 Task: Open Card Elderly Care Review in Board Brand Guidelines Review and Optimization to Workspace Business Valuation Services and add a team member Softage.2@softage.net, a label Green, a checklist Keynote Speaking, an attachment from your onedrive, a color Green and finally, add a card description 'Research and develop new service quality assurance process' and a comment 'Let us approach this task with a sense of ownership and responsibility, recognizing that its success is our responsibility.'. Add a start date 'Jan 02, 1900' with a due date 'Jan 09, 1900'
Action: Mouse moved to (207, 157)
Screenshot: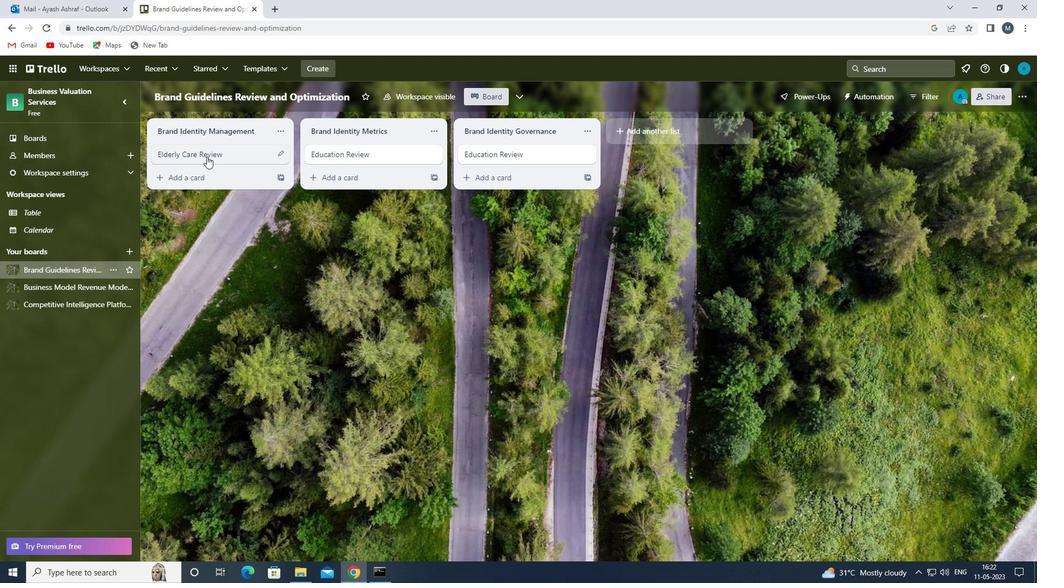 
Action: Mouse pressed left at (207, 157)
Screenshot: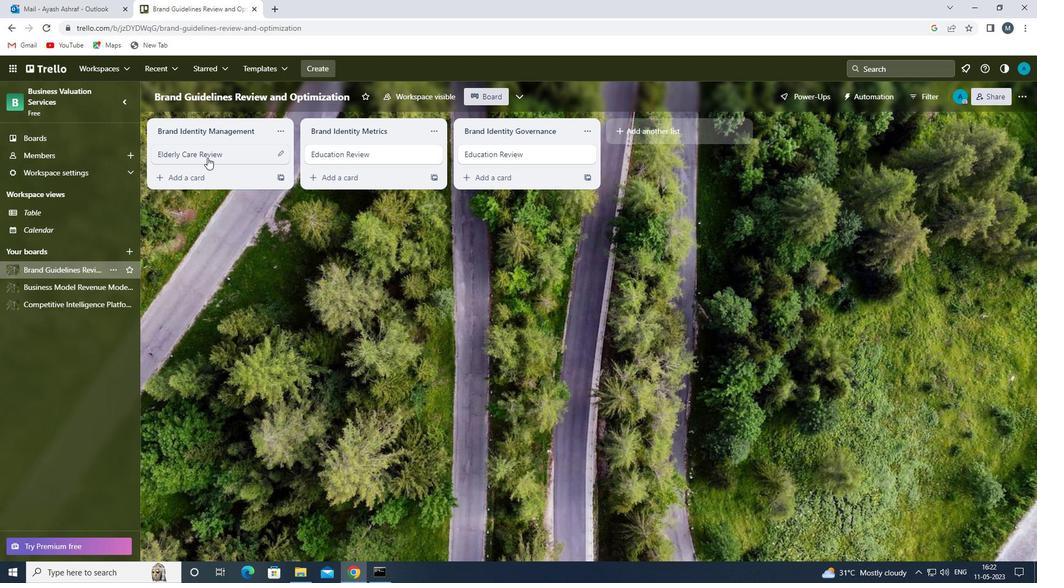 
Action: Mouse moved to (662, 154)
Screenshot: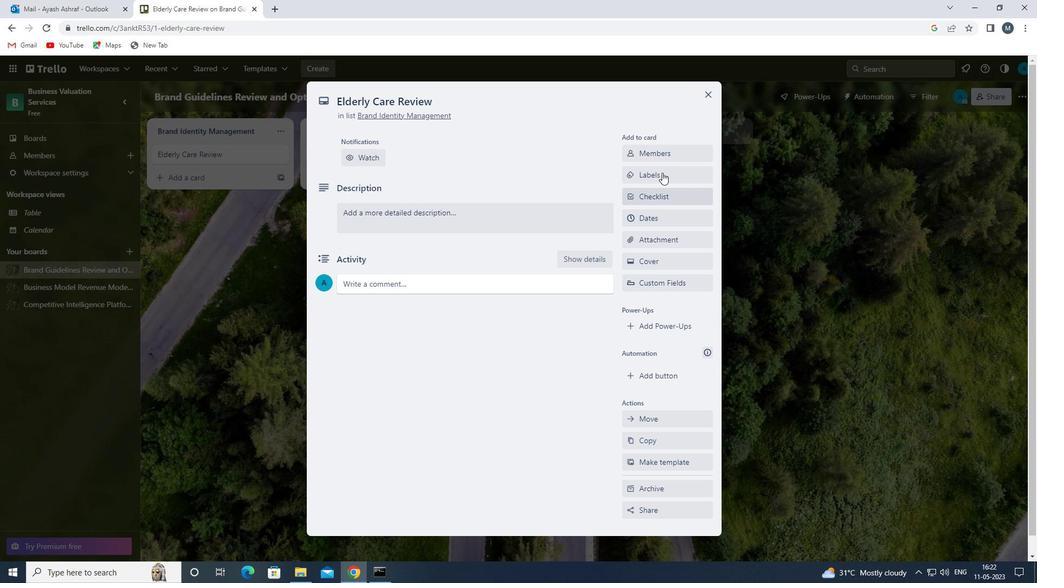 
Action: Mouse pressed left at (662, 154)
Screenshot: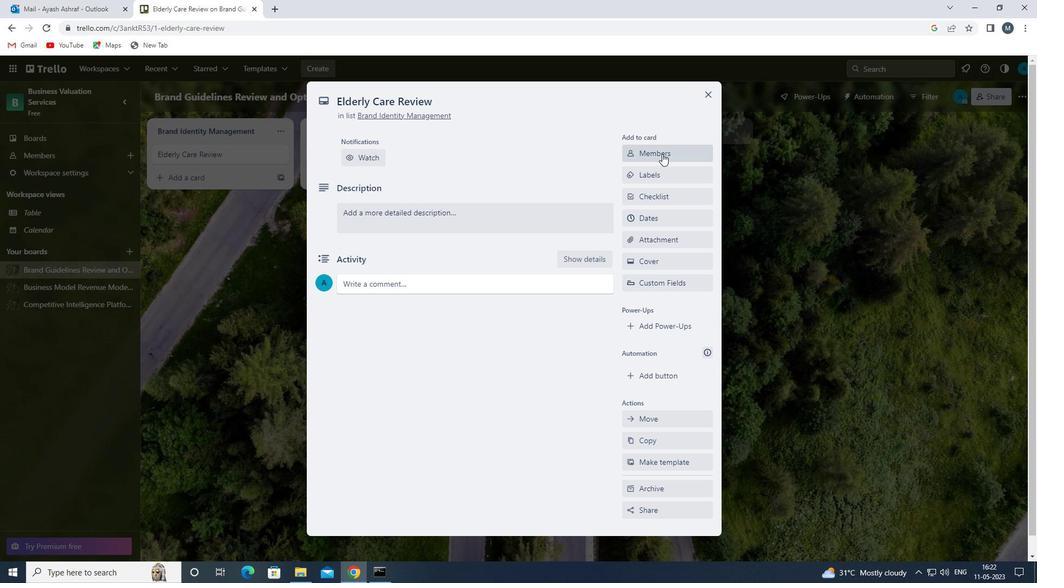 
Action: Mouse moved to (663, 202)
Screenshot: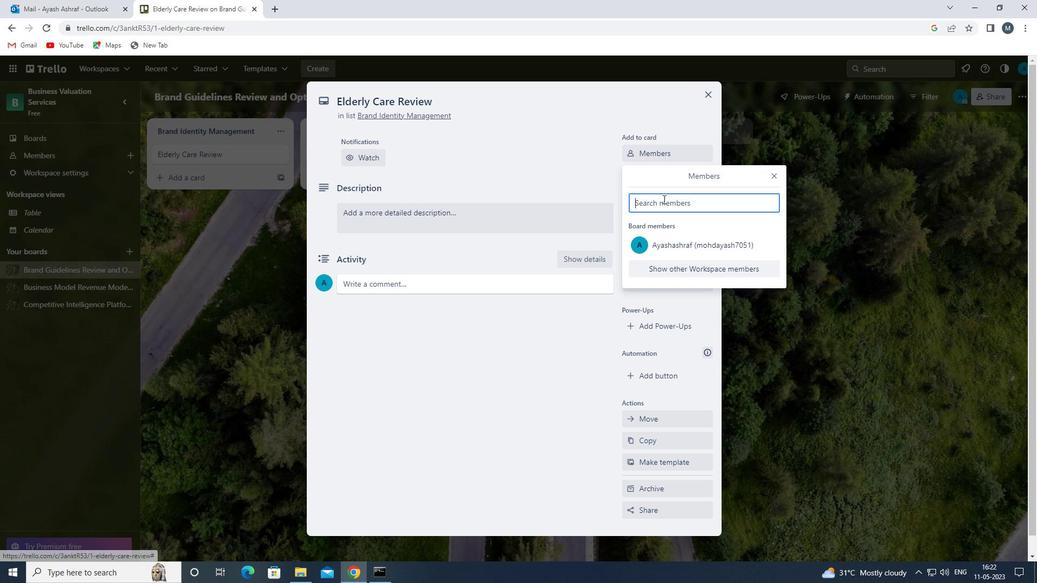 
Action: Mouse pressed left at (663, 202)
Screenshot: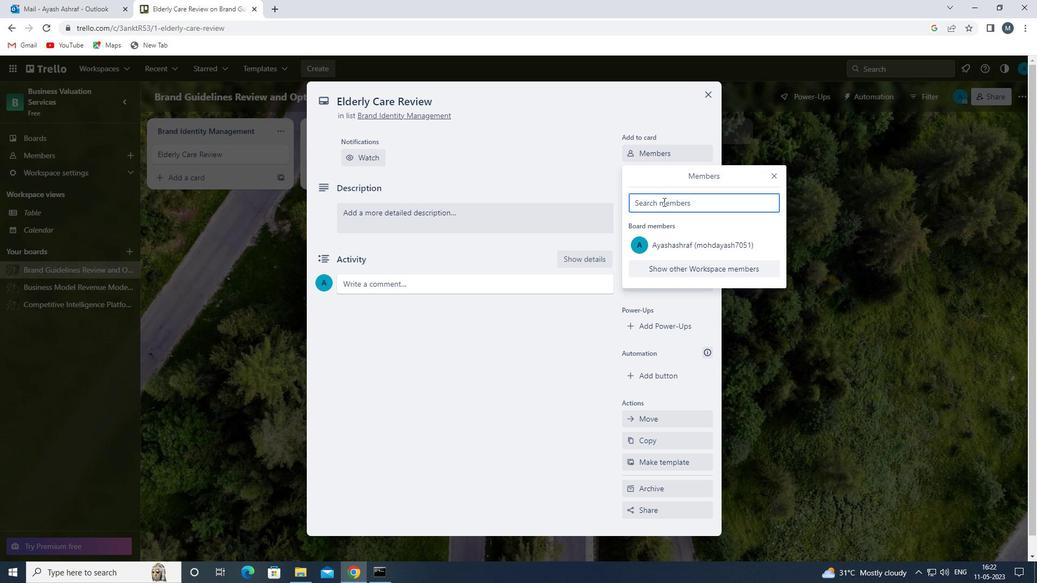 
Action: Mouse moved to (663, 202)
Screenshot: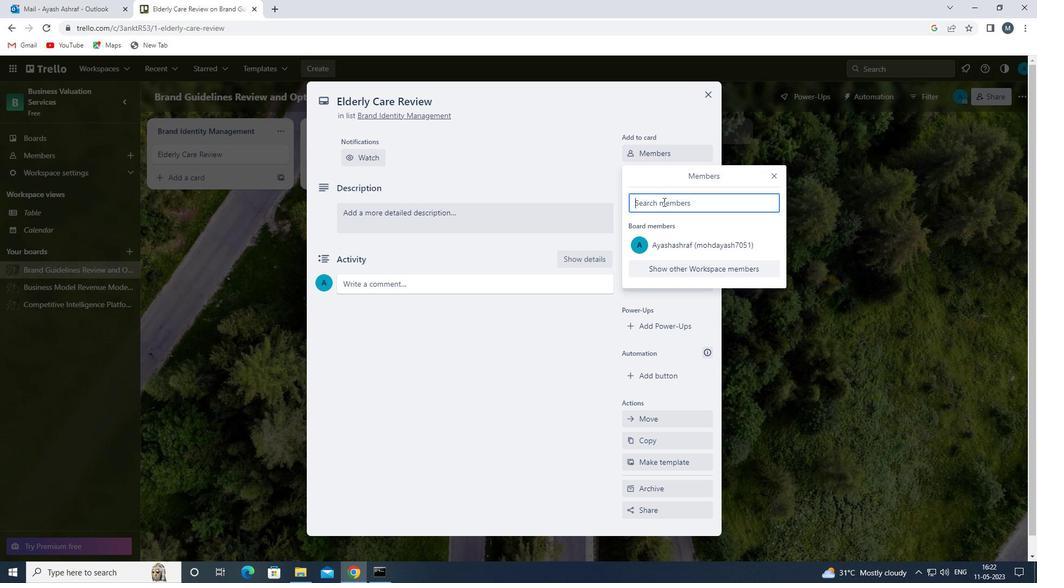
Action: Key pressed s
Screenshot: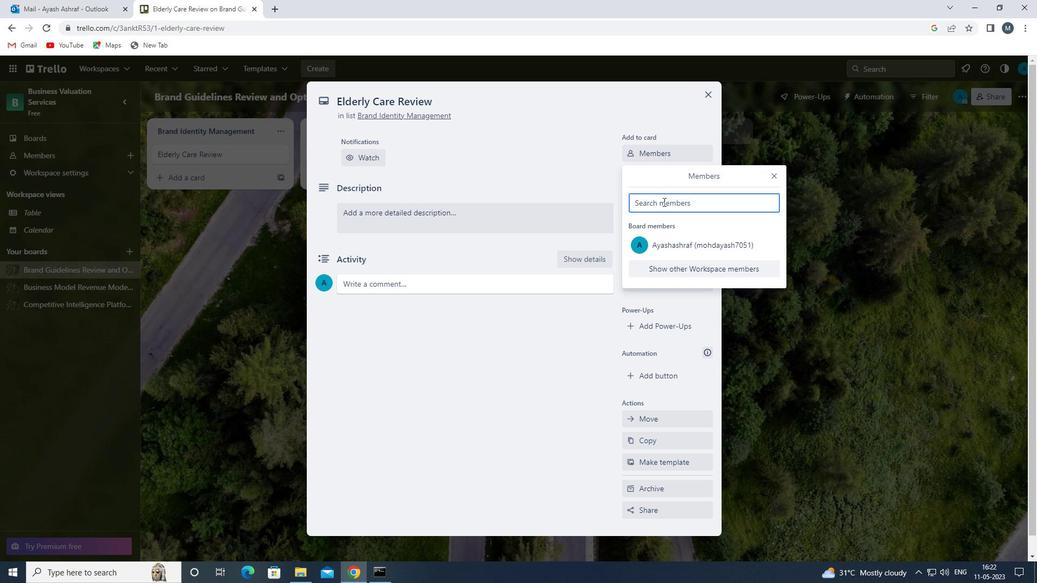 
Action: Mouse moved to (685, 325)
Screenshot: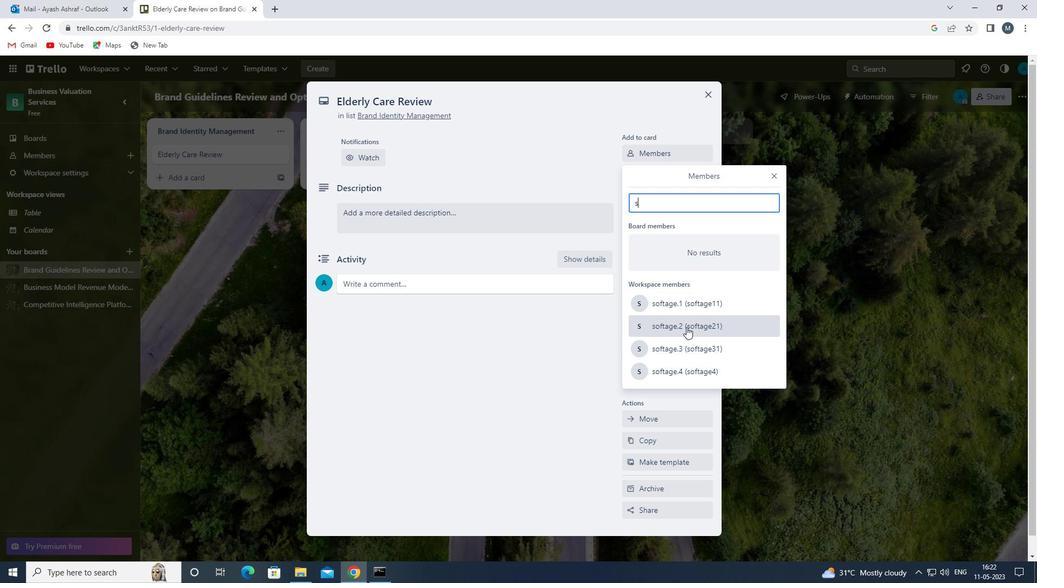 
Action: Mouse pressed left at (685, 325)
Screenshot: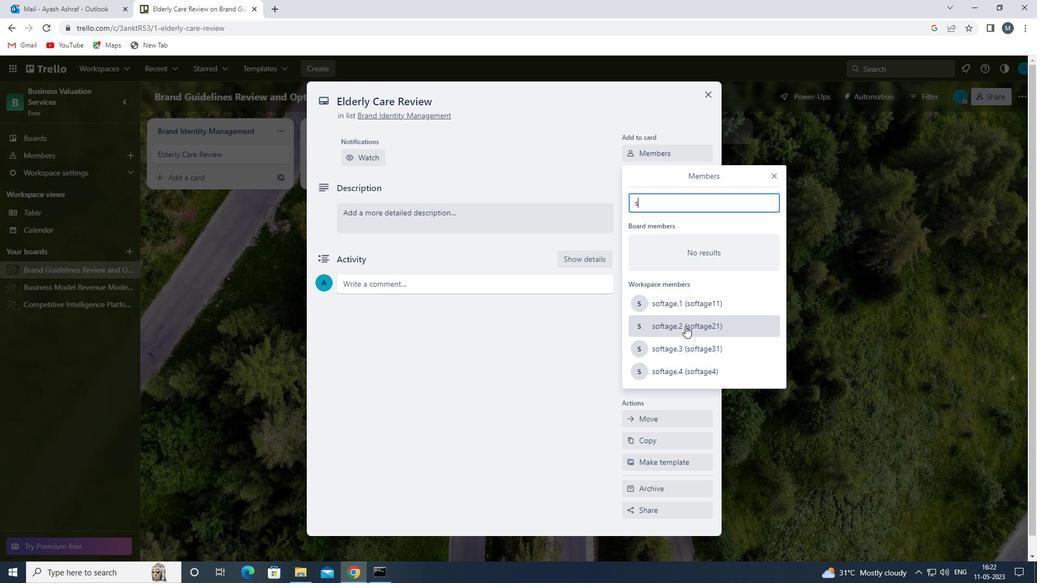 
Action: Mouse moved to (776, 176)
Screenshot: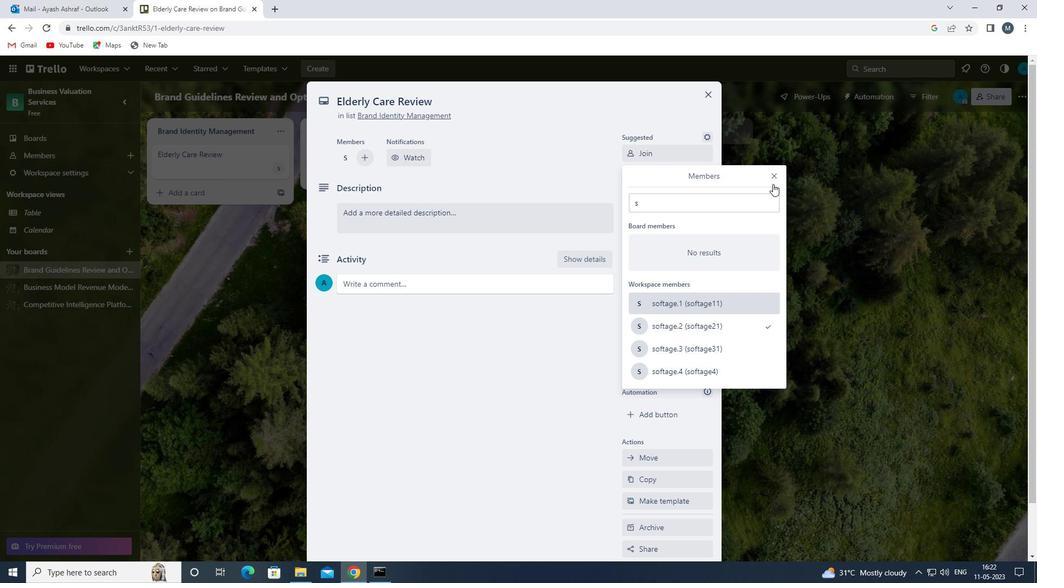 
Action: Mouse pressed left at (776, 176)
Screenshot: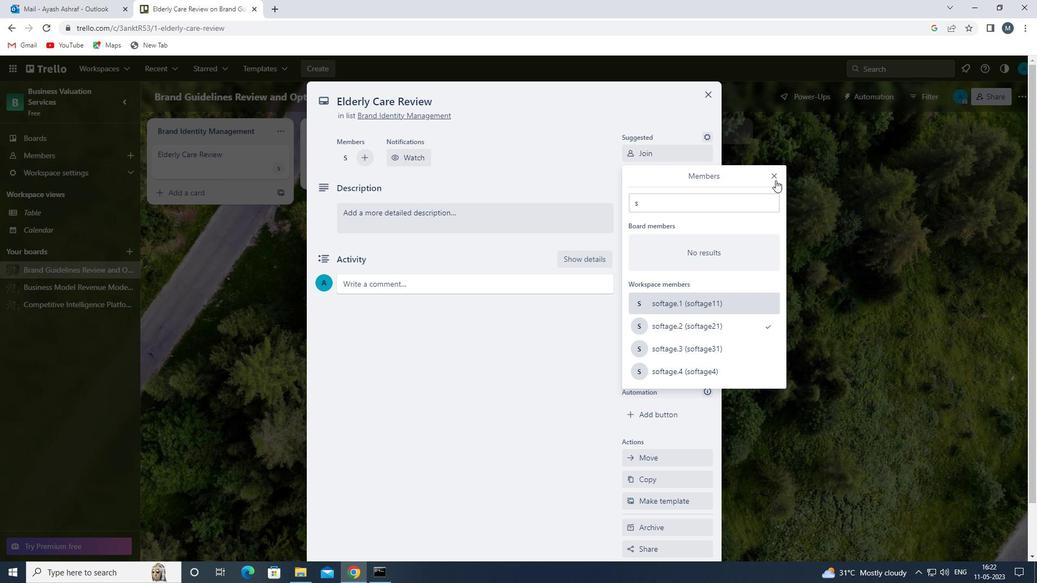 
Action: Mouse moved to (663, 215)
Screenshot: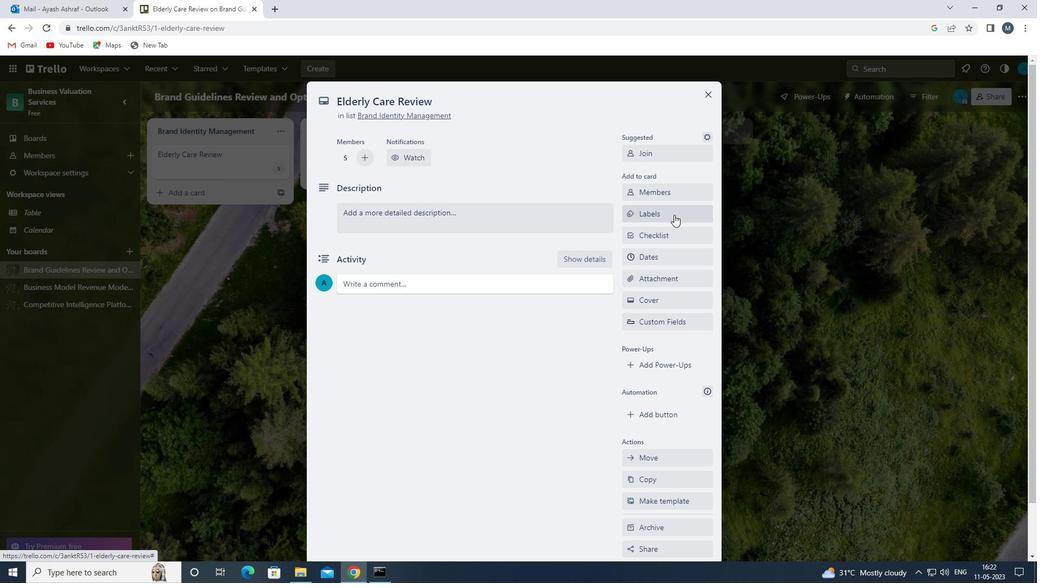 
Action: Mouse pressed left at (663, 215)
Screenshot: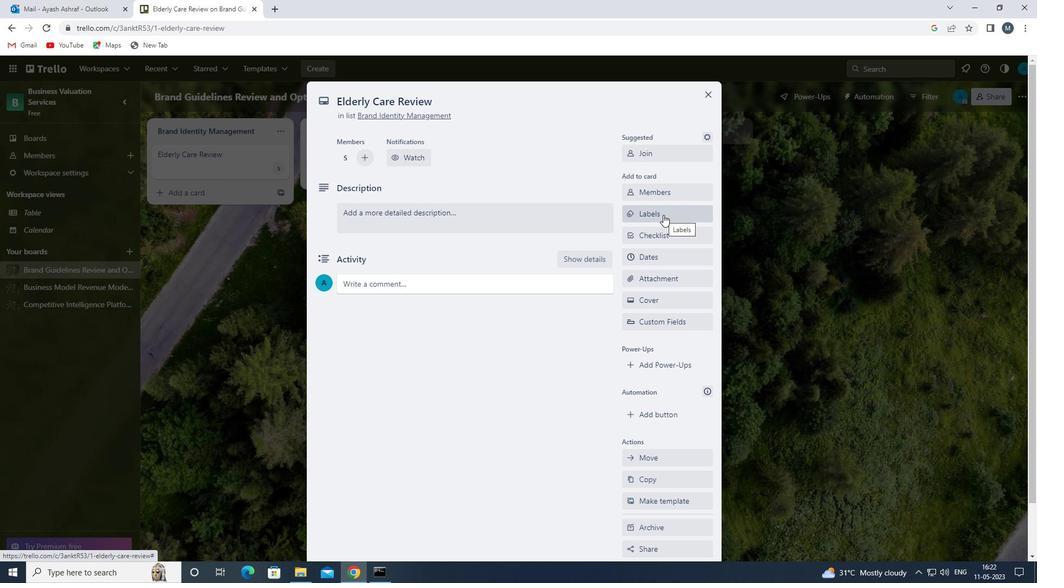 
Action: Mouse moved to (636, 301)
Screenshot: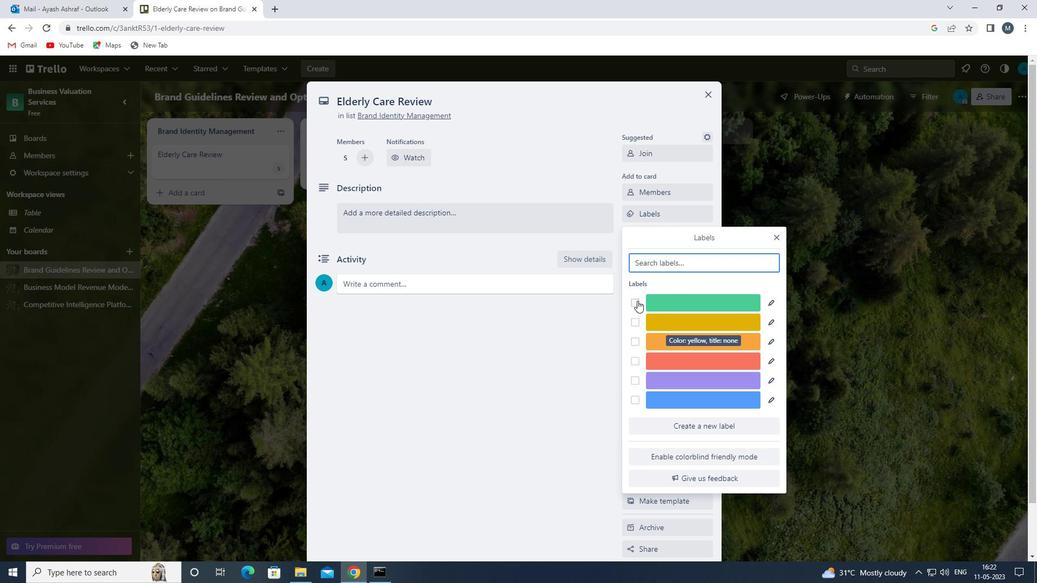 
Action: Mouse pressed left at (636, 301)
Screenshot: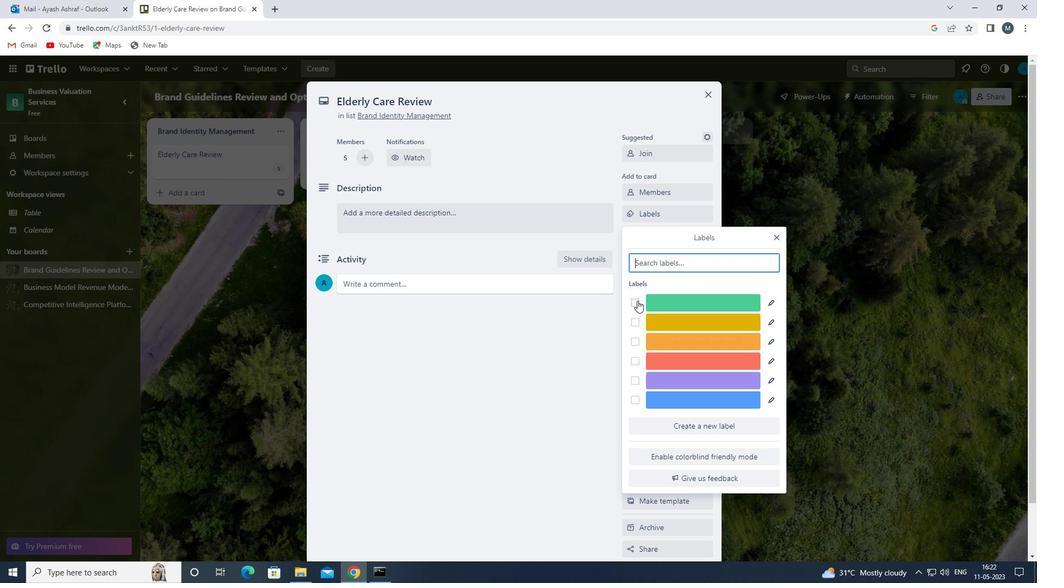 
Action: Mouse moved to (772, 236)
Screenshot: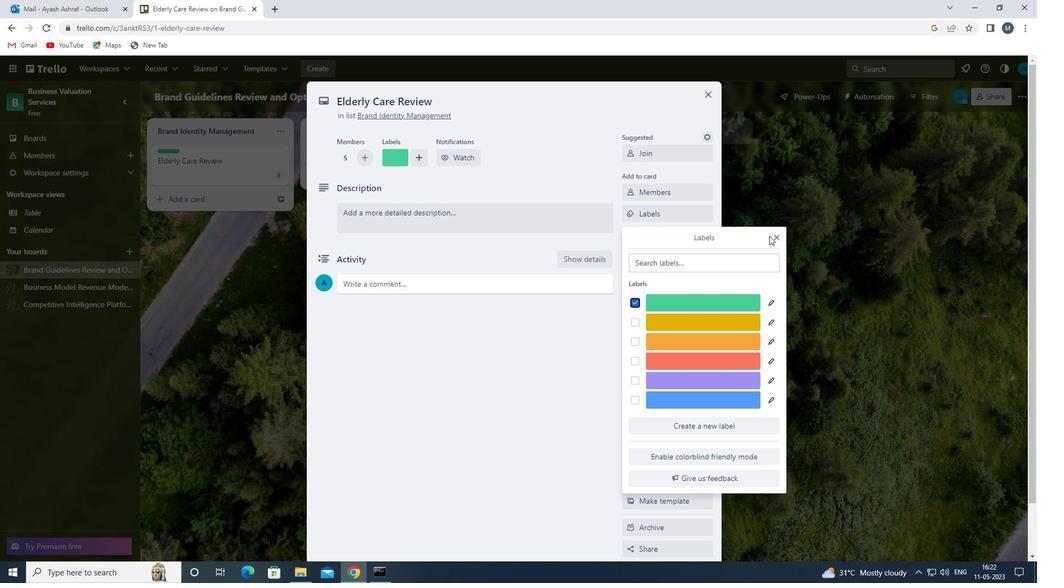 
Action: Mouse pressed left at (772, 236)
Screenshot: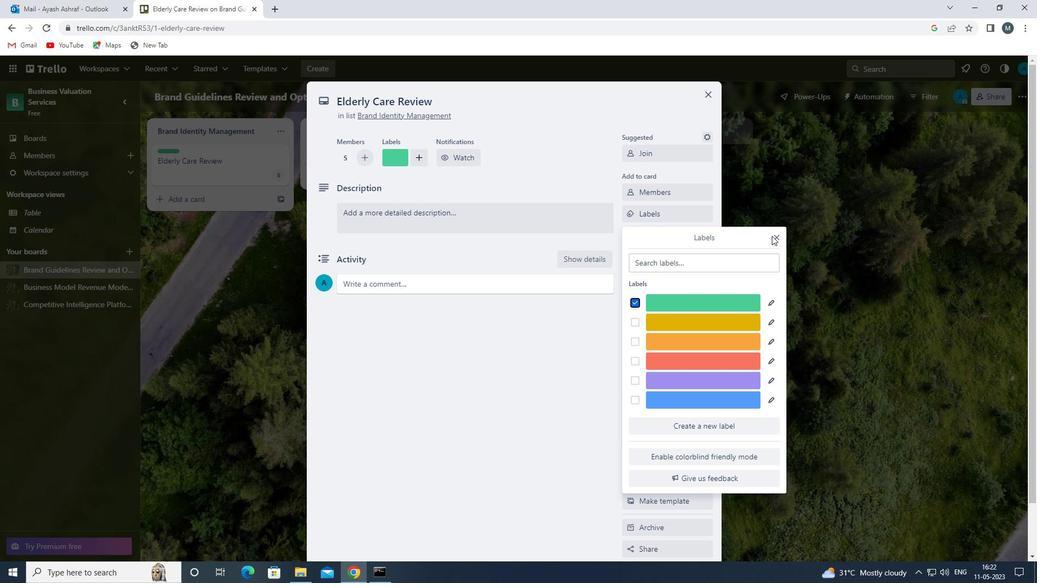 
Action: Mouse moved to (779, 236)
Screenshot: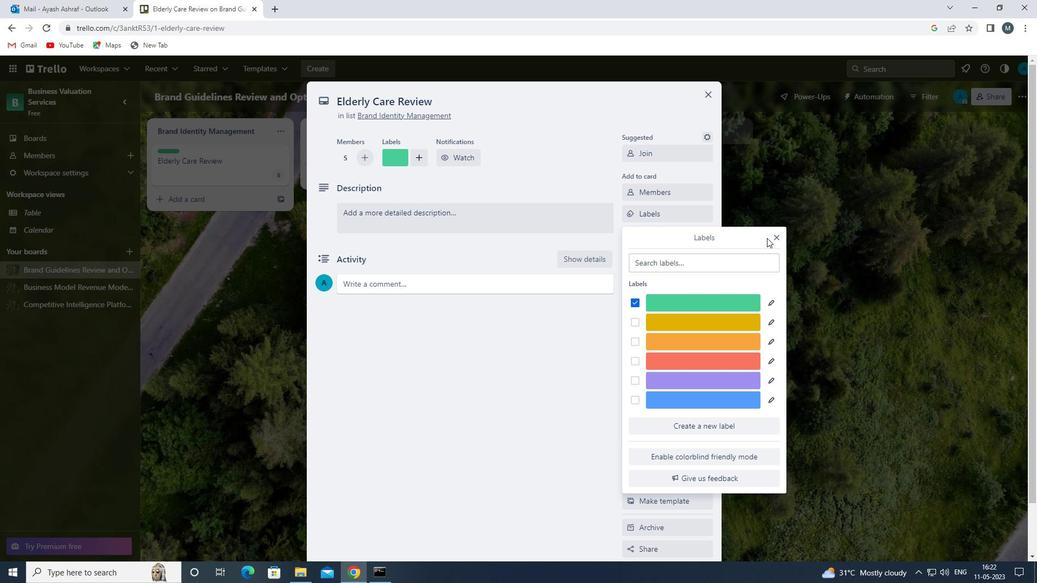 
Action: Mouse pressed left at (779, 236)
Screenshot: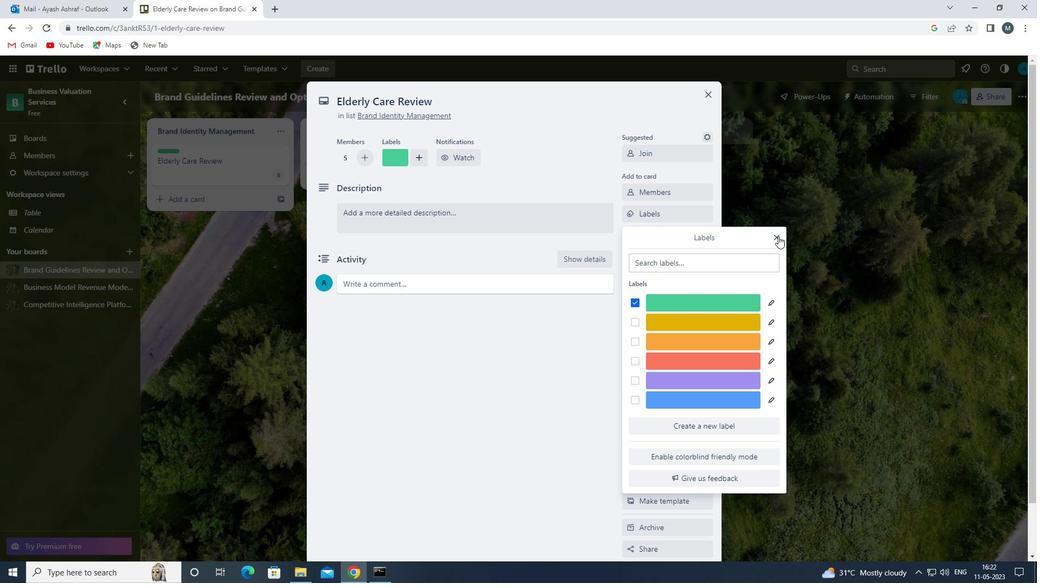 
Action: Mouse moved to (672, 232)
Screenshot: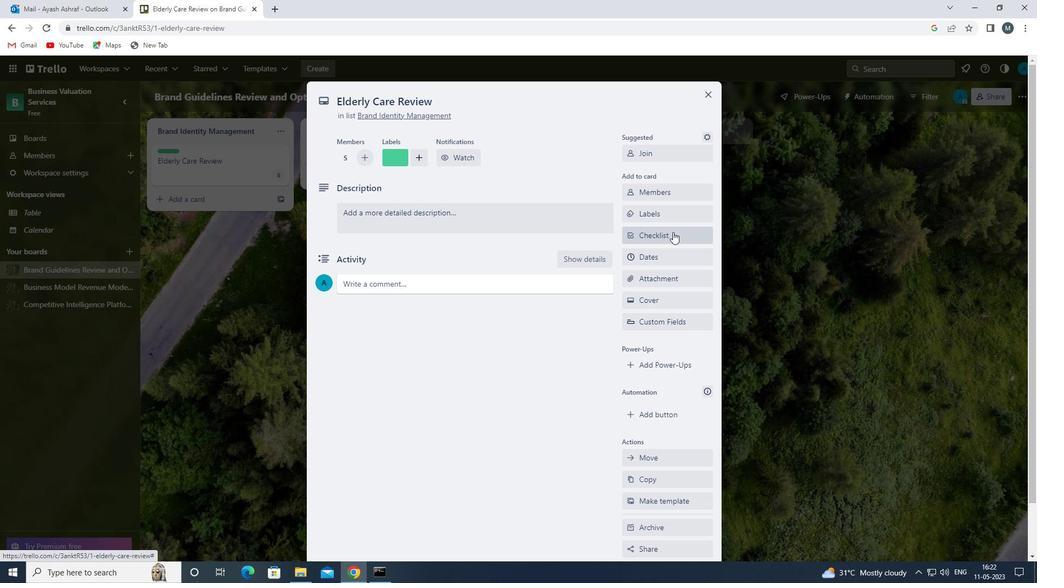
Action: Mouse pressed left at (672, 232)
Screenshot: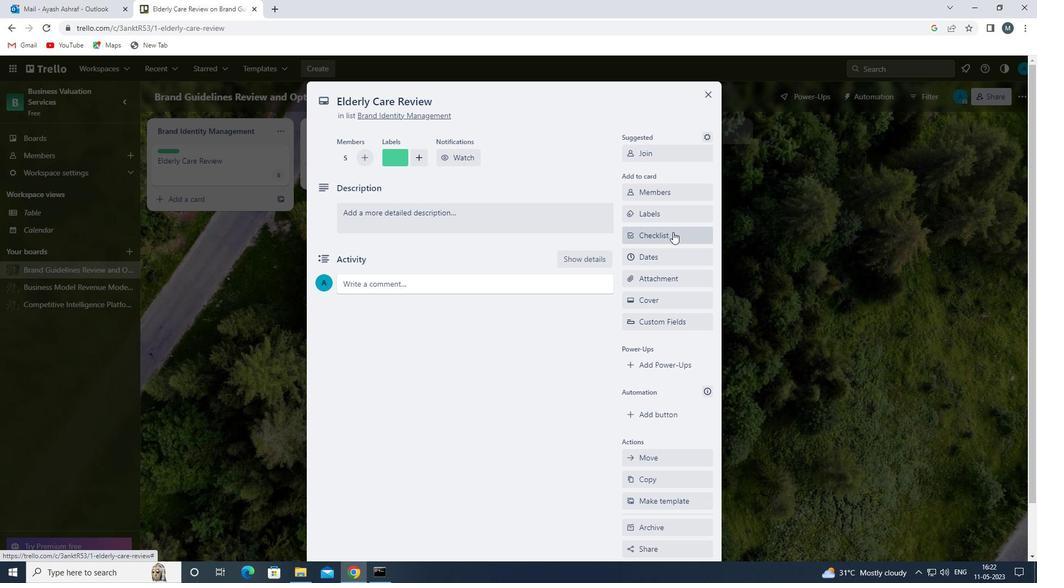 
Action: Mouse moved to (664, 294)
Screenshot: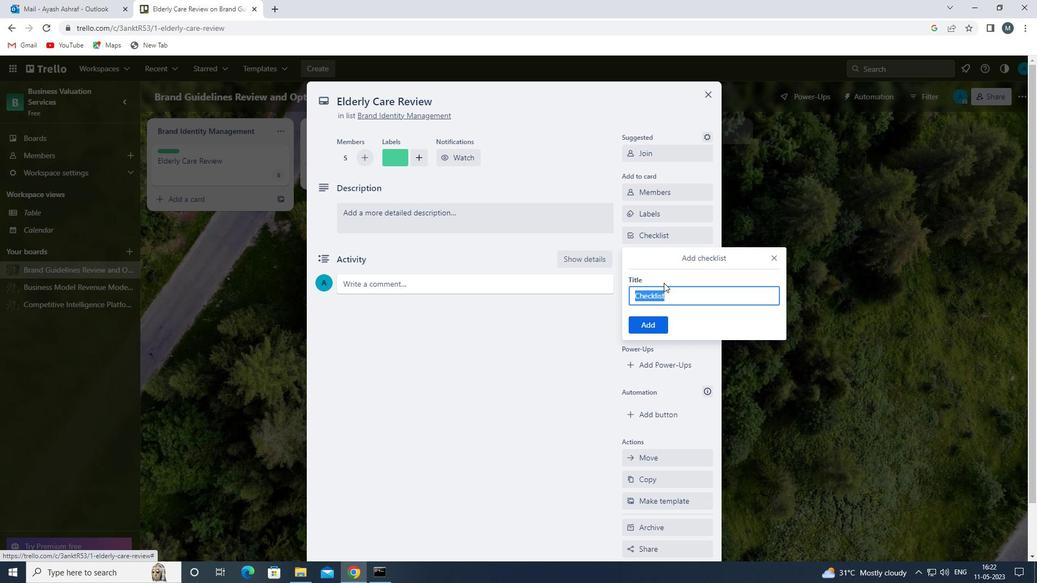 
Action: Key pressed key<Key.space><Key.backspace>note<Key.space>speaking<Key.space>
Screenshot: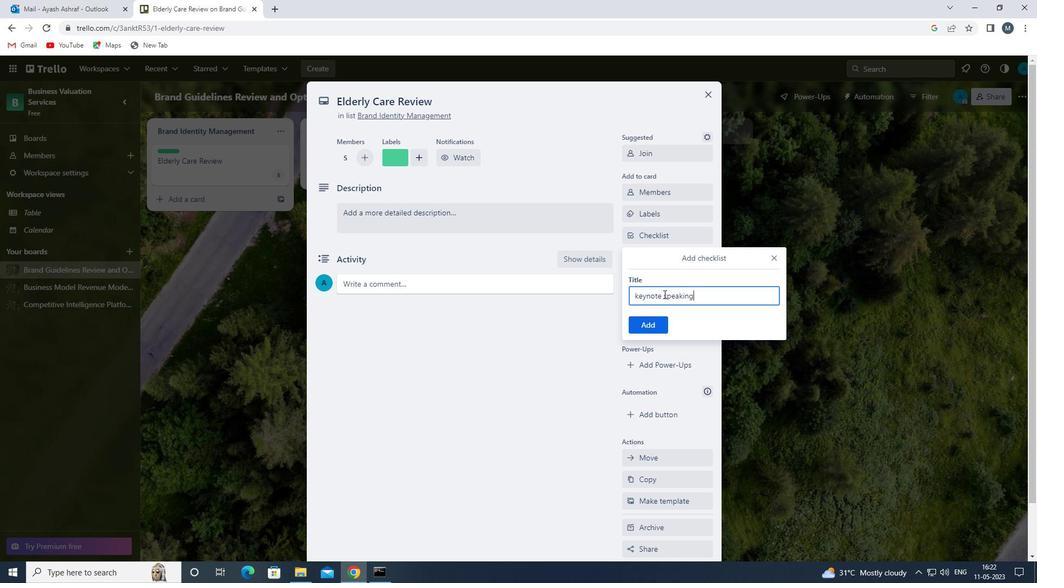 
Action: Mouse moved to (665, 299)
Screenshot: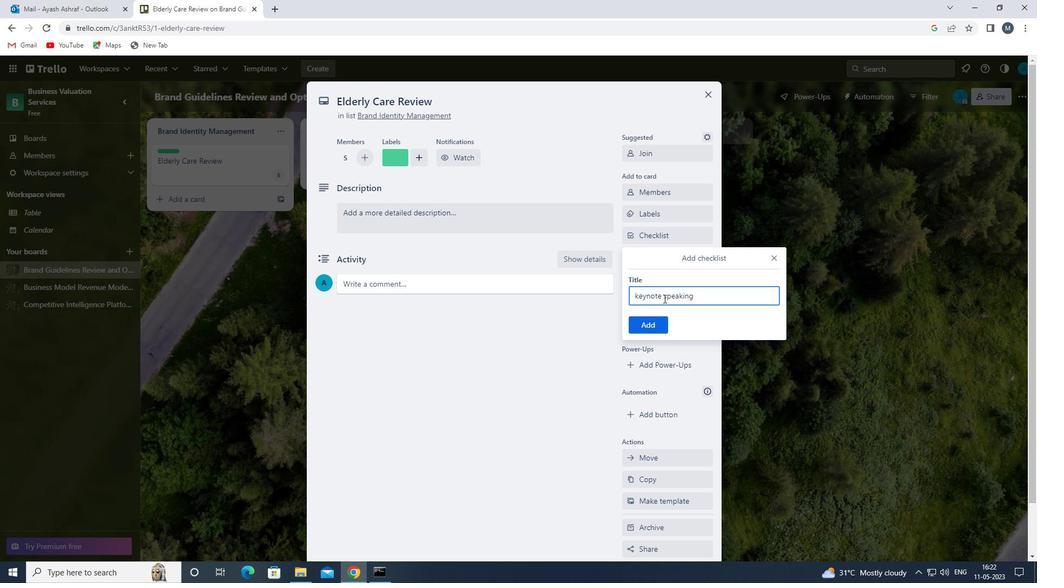 
Action: Mouse pressed left at (665, 299)
Screenshot: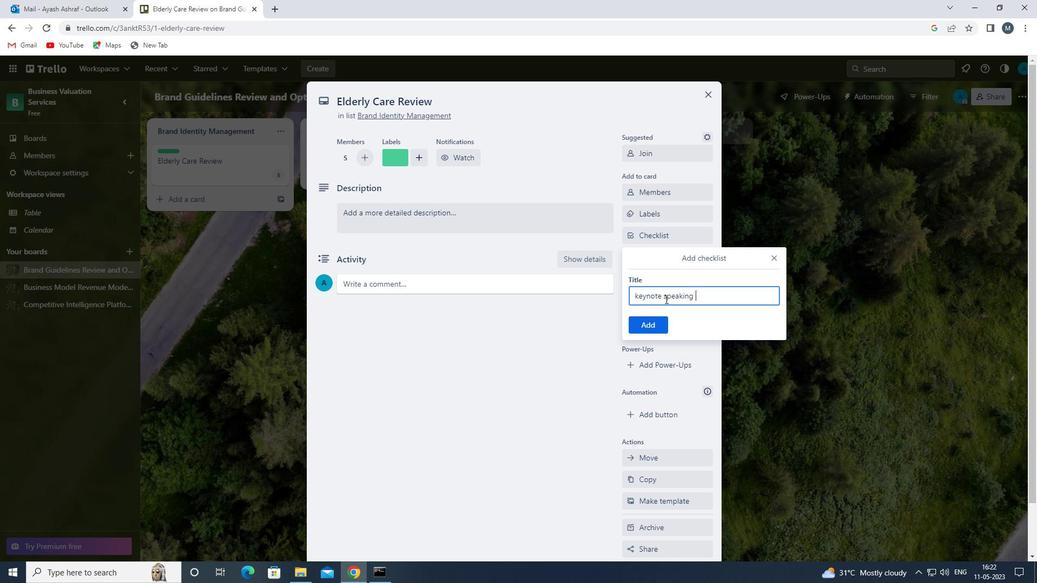 
Action: Mouse moved to (669, 301)
Screenshot: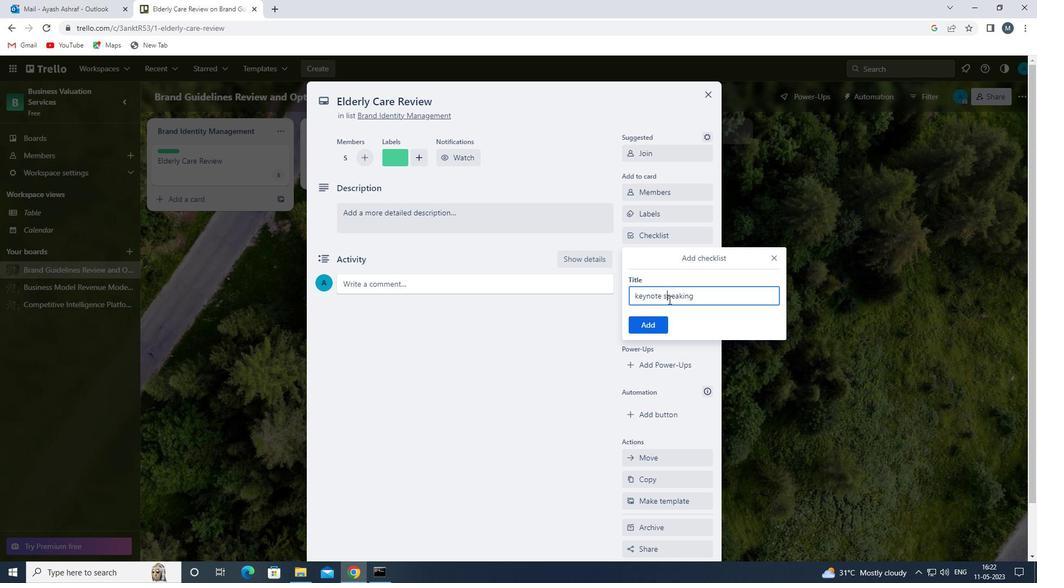 
Action: Key pressed <Key.backspace><Key.shift>S
Screenshot: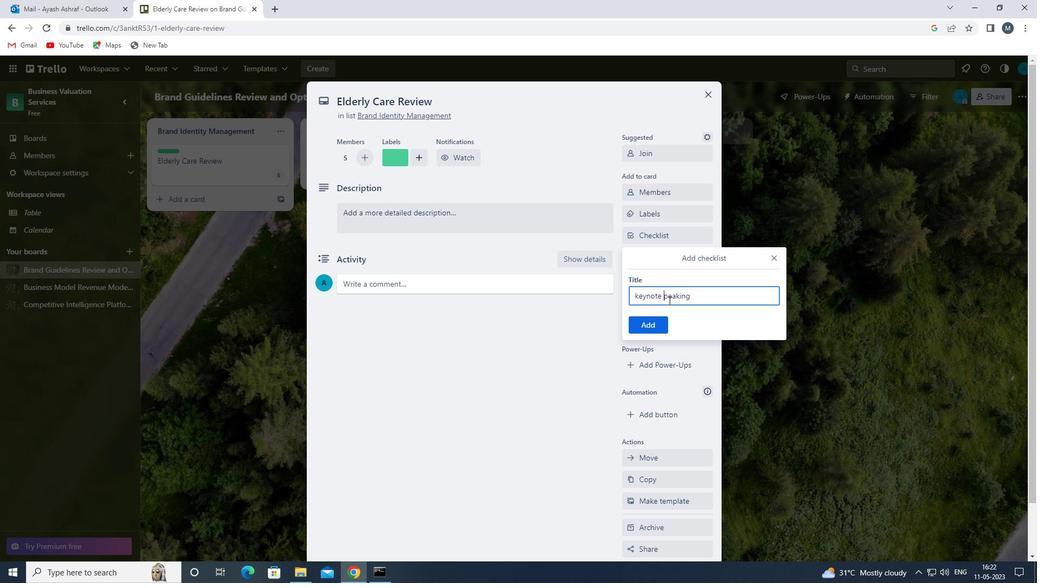 
Action: Mouse moved to (648, 323)
Screenshot: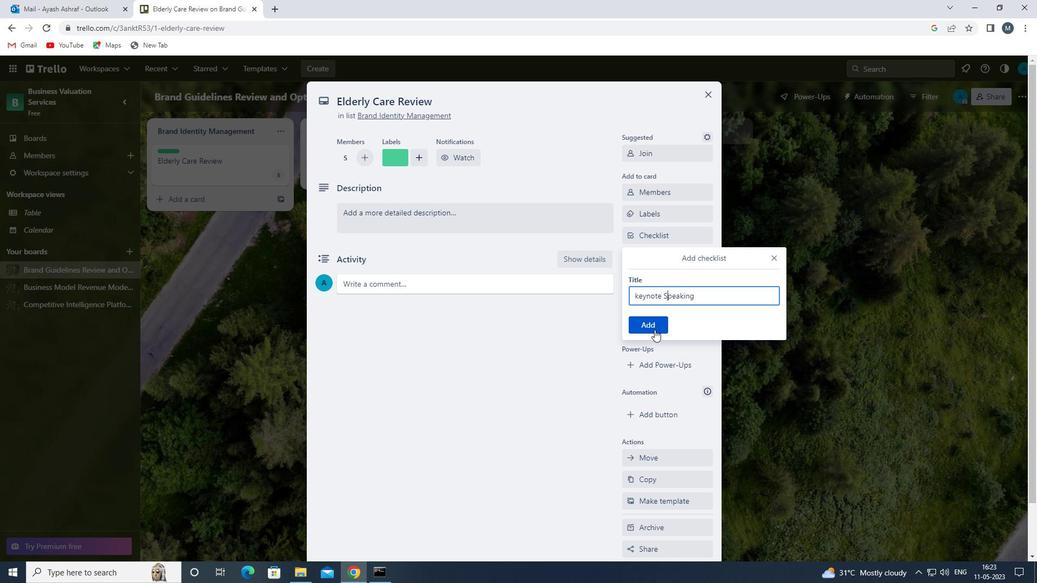 
Action: Mouse pressed left at (648, 323)
Screenshot: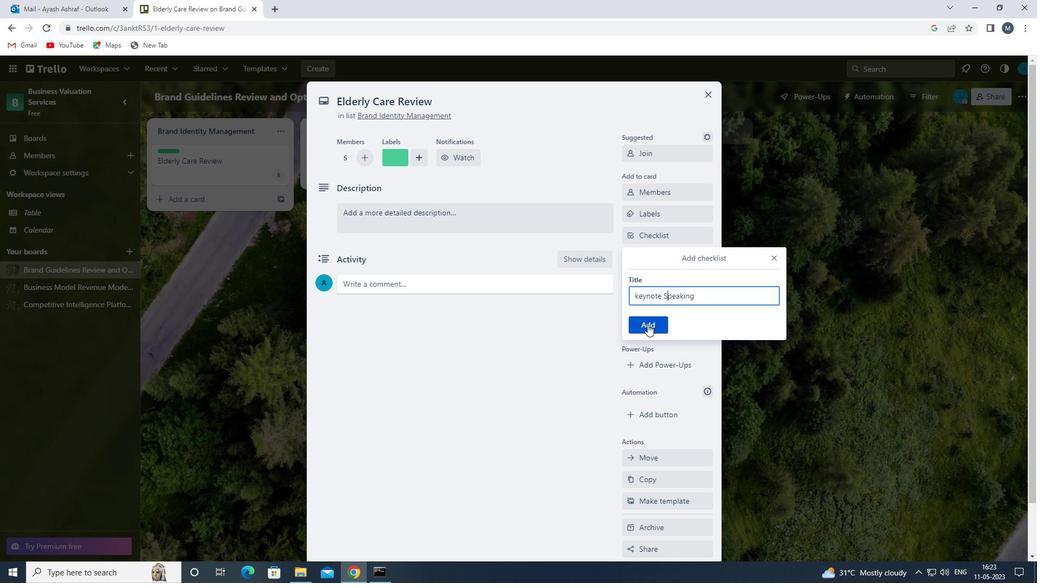 
Action: Mouse moved to (668, 274)
Screenshot: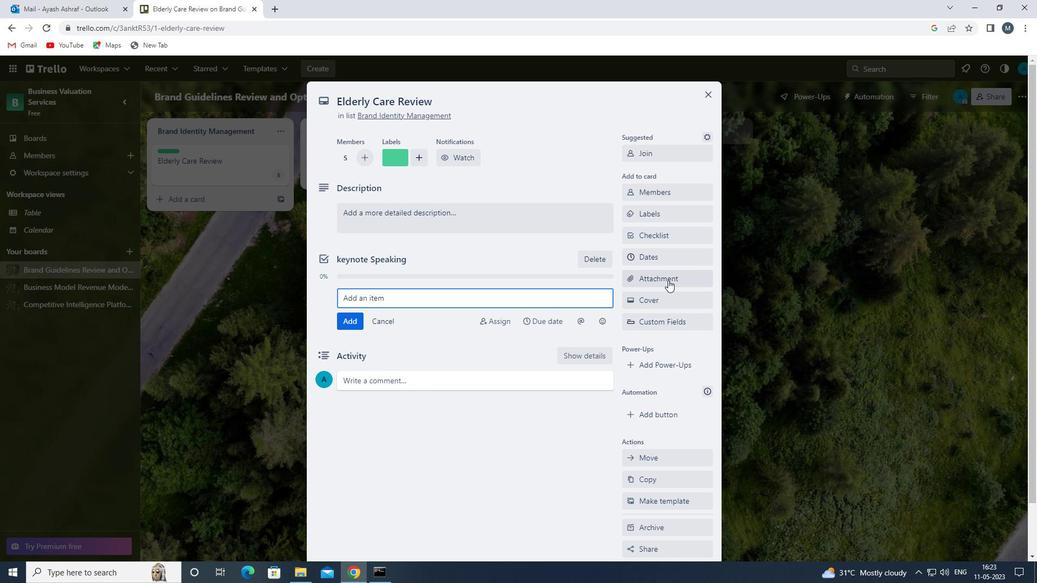 
Action: Mouse pressed left at (668, 274)
Screenshot: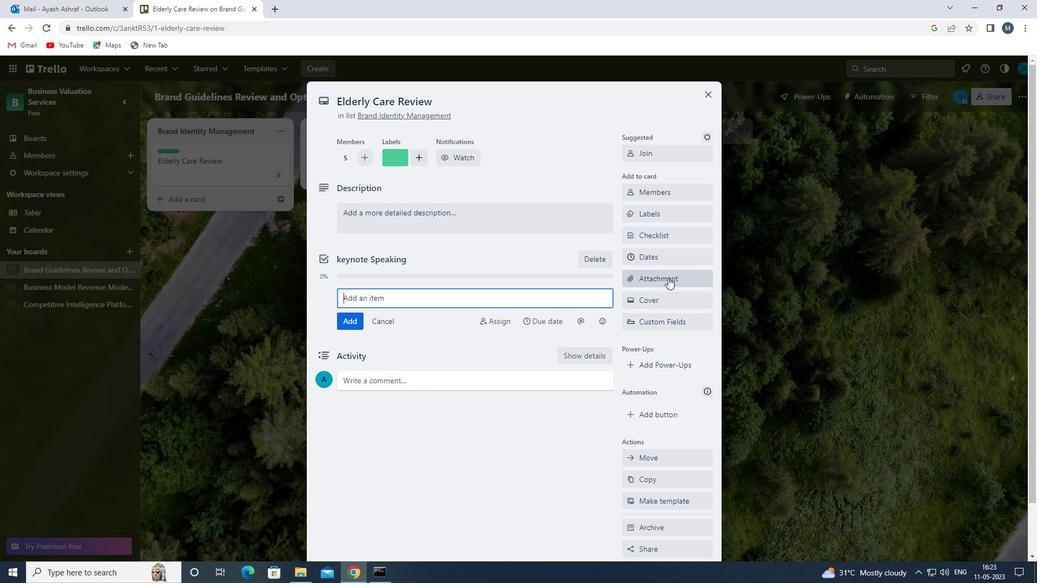 
Action: Mouse moved to (659, 407)
Screenshot: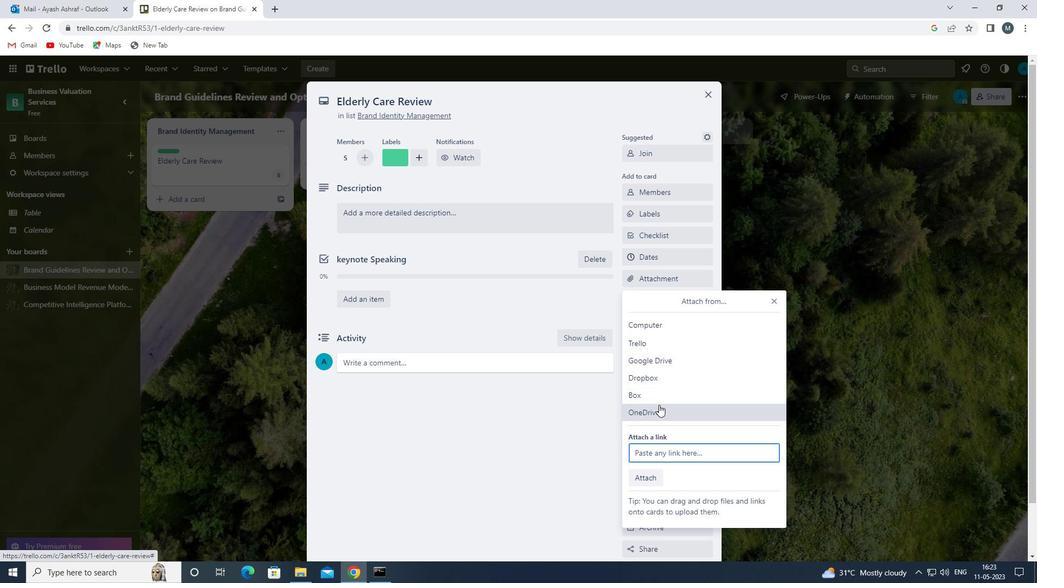 
Action: Mouse pressed left at (659, 407)
Screenshot: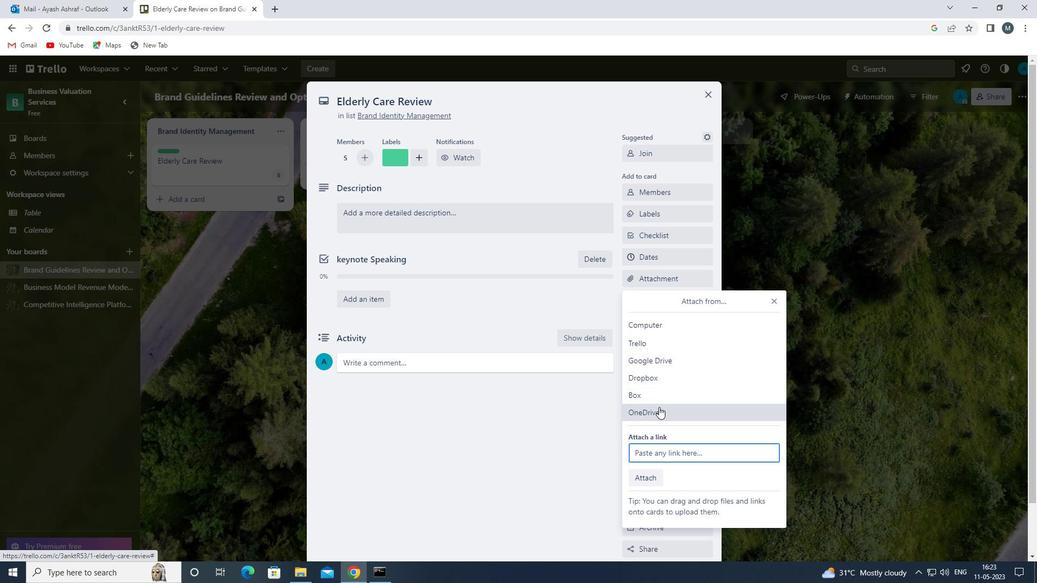 
Action: Mouse moved to (429, 214)
Screenshot: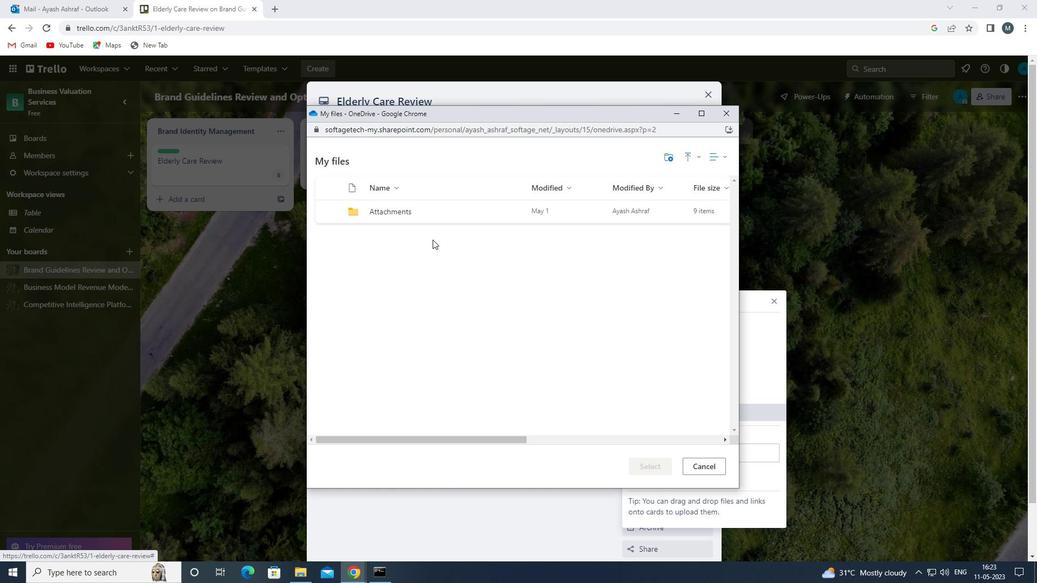 
Action: Mouse pressed left at (429, 214)
Screenshot: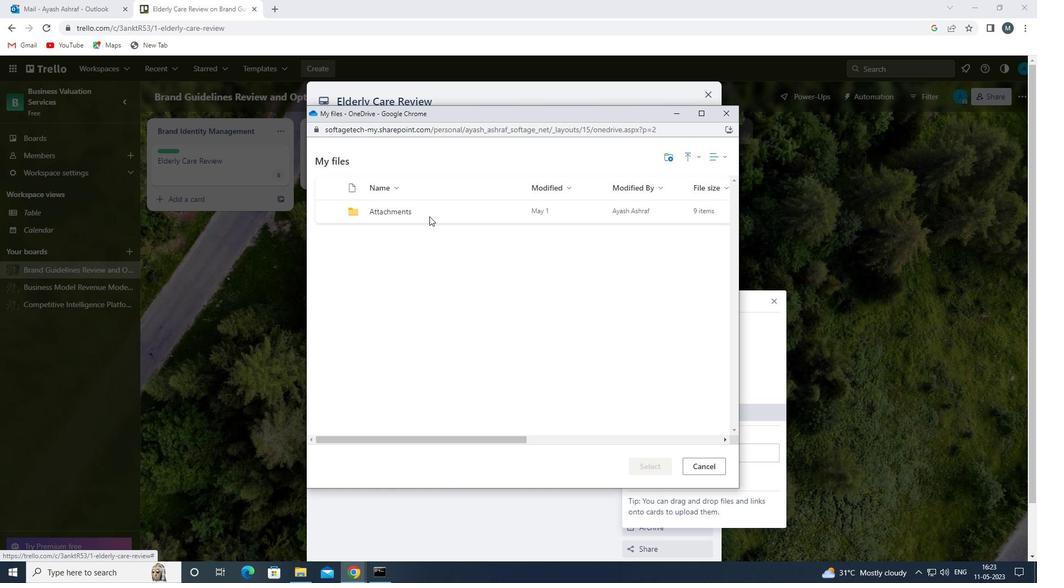 
Action: Mouse pressed left at (429, 214)
Screenshot: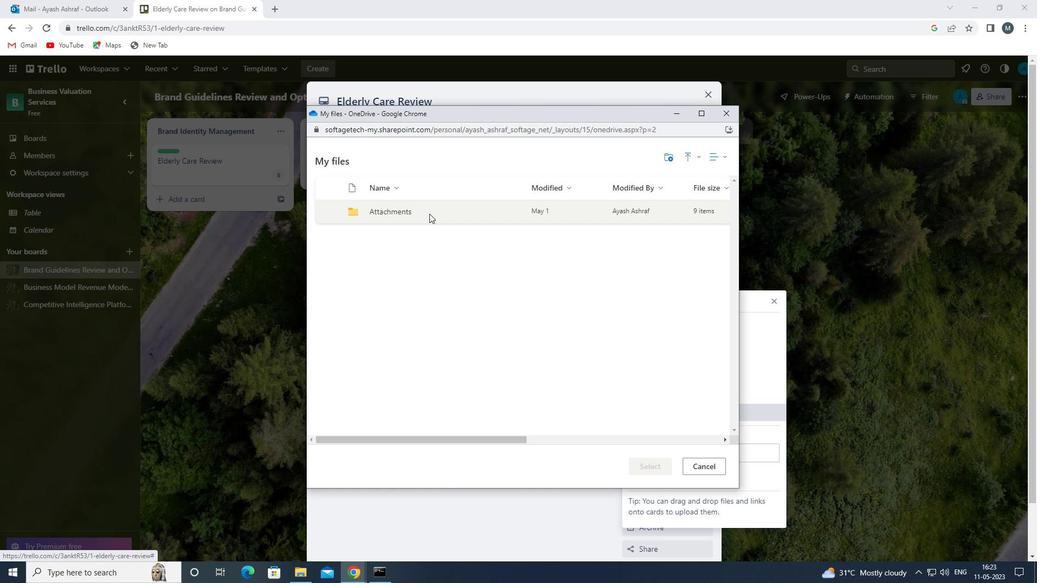 
Action: Mouse moved to (460, 287)
Screenshot: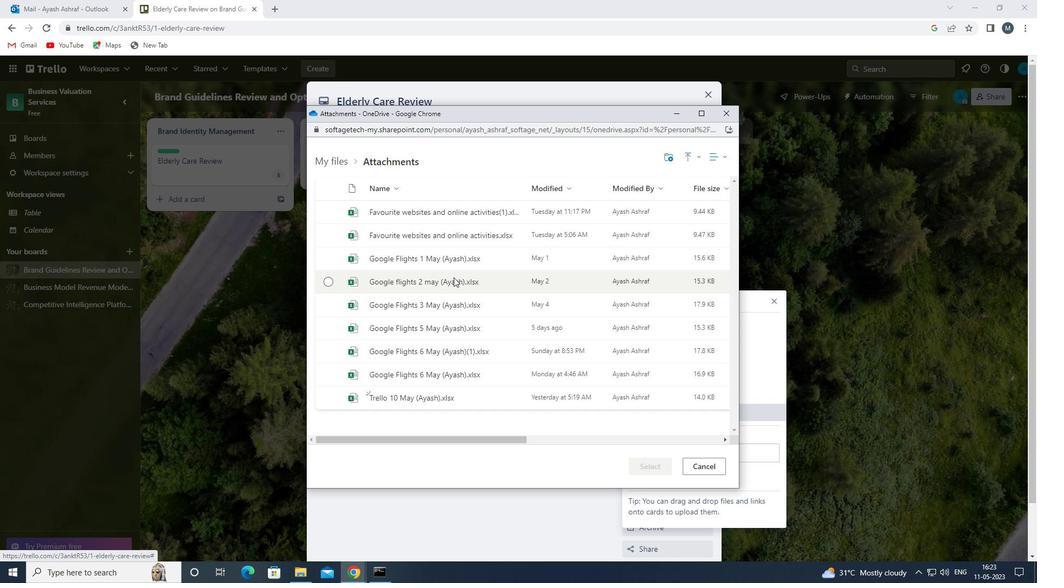 
Action: Mouse pressed left at (460, 287)
Screenshot: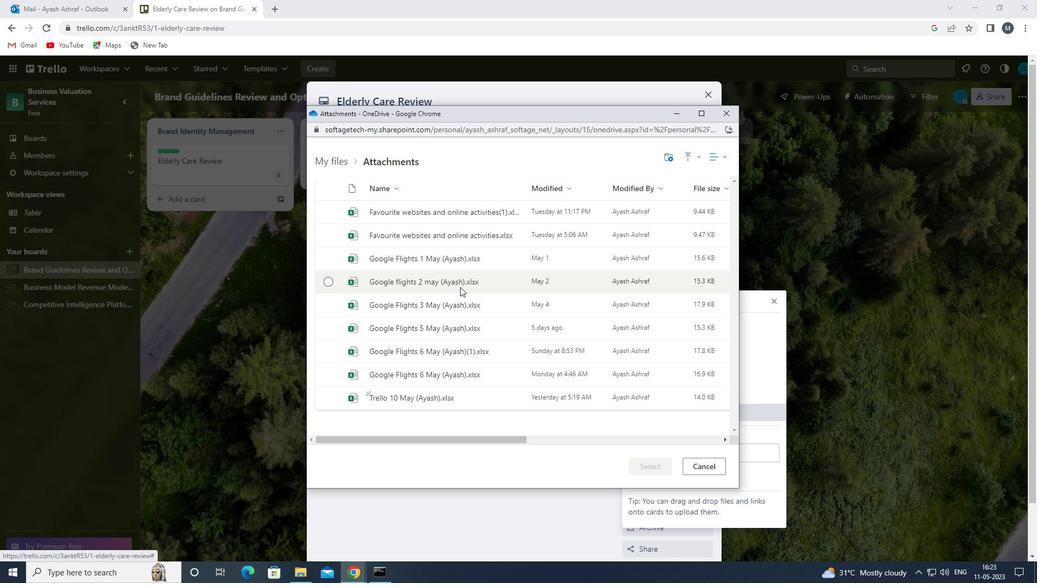 
Action: Mouse moved to (460, 287)
Screenshot: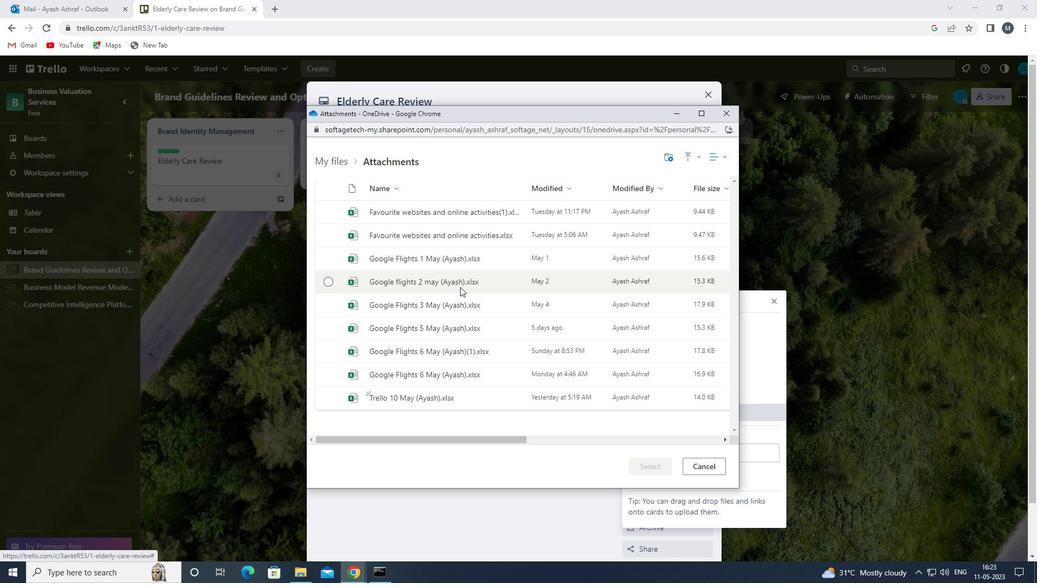 
Action: Mouse pressed left at (460, 287)
Screenshot: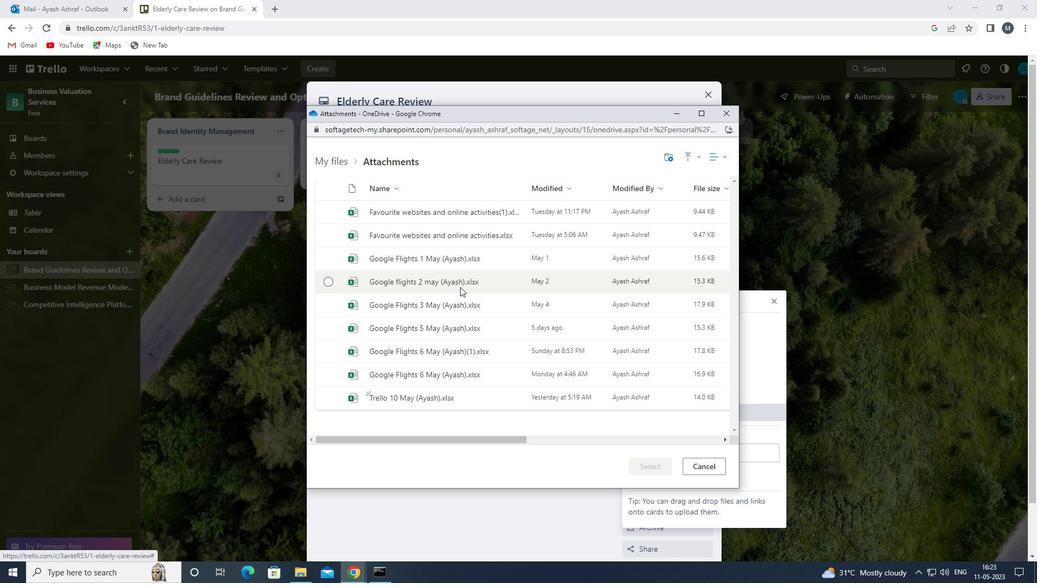 
Action: Mouse moved to (657, 470)
Screenshot: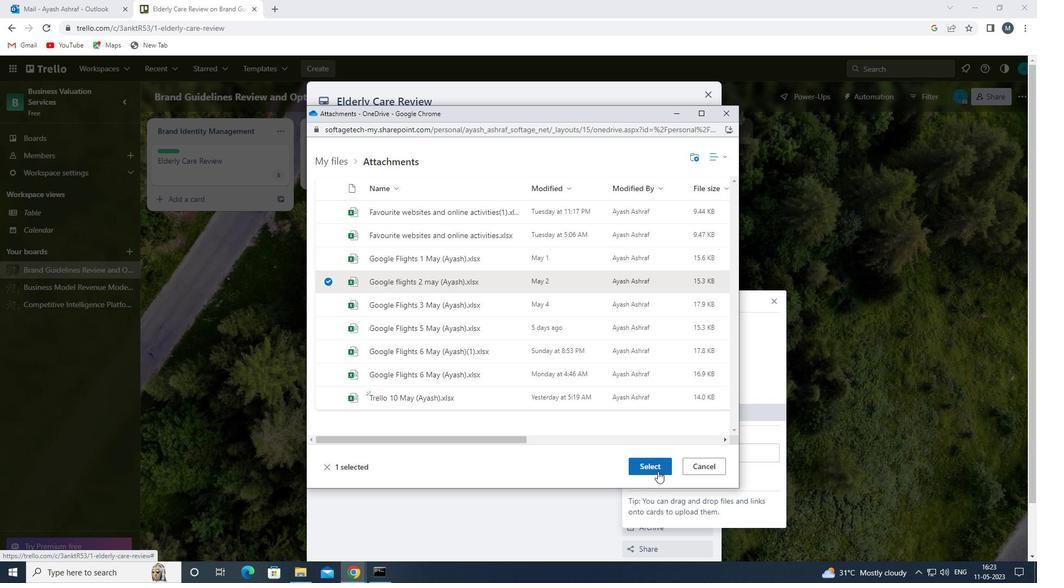 
Action: Mouse pressed left at (657, 470)
Screenshot: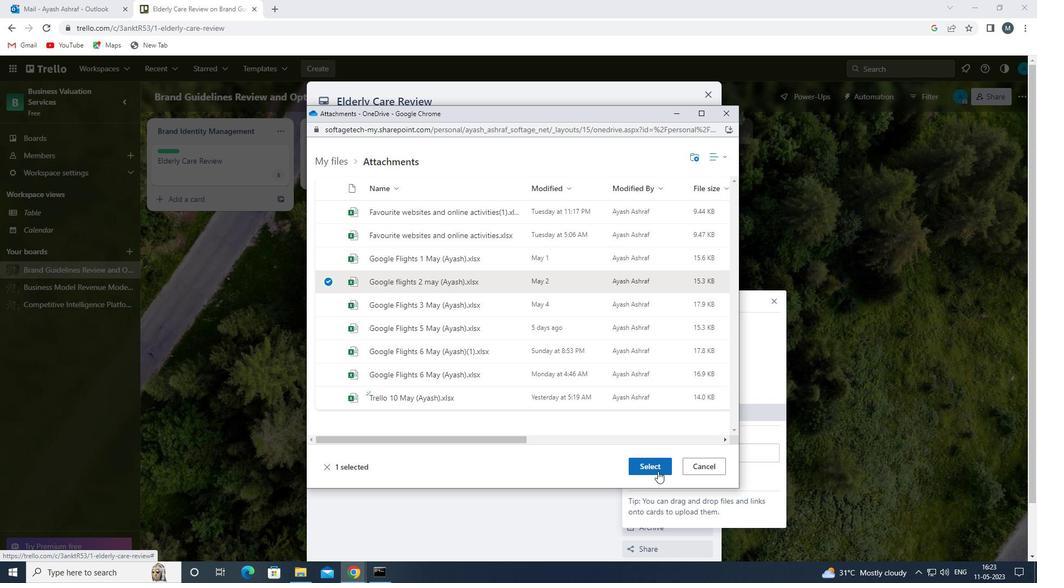 
Action: Mouse moved to (657, 302)
Screenshot: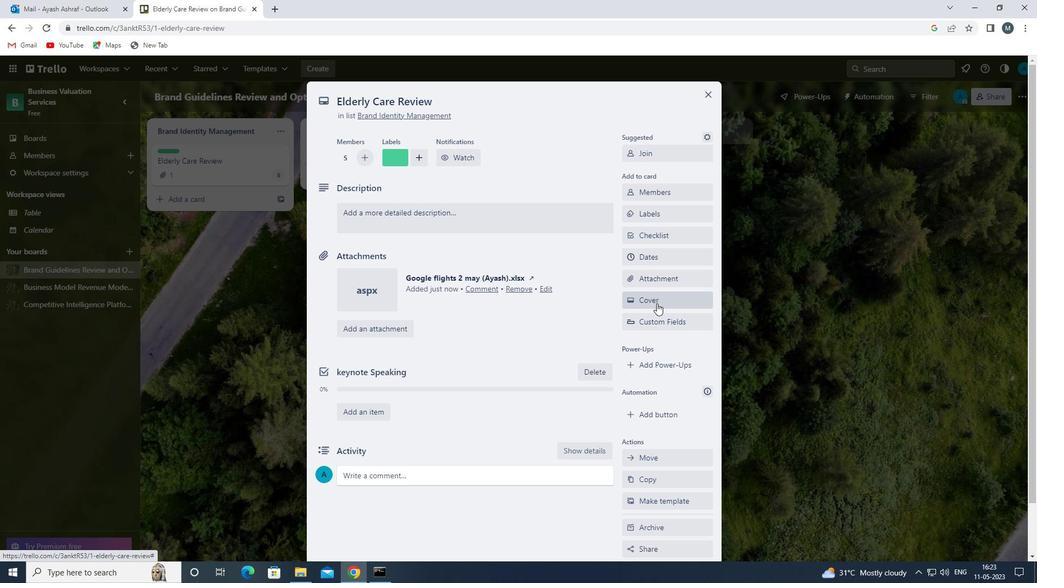 
Action: Mouse pressed left at (657, 302)
Screenshot: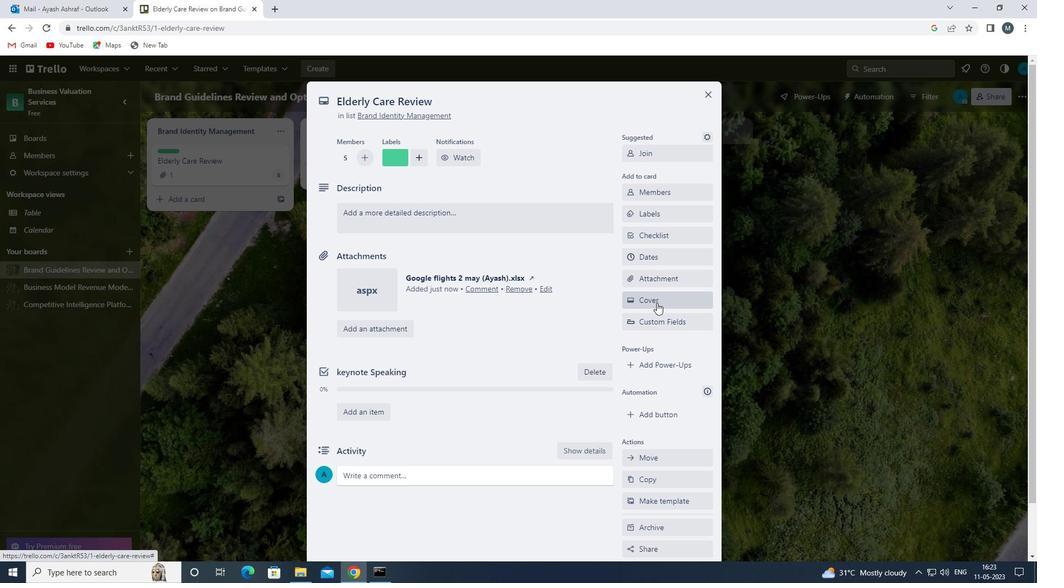 
Action: Mouse moved to (640, 343)
Screenshot: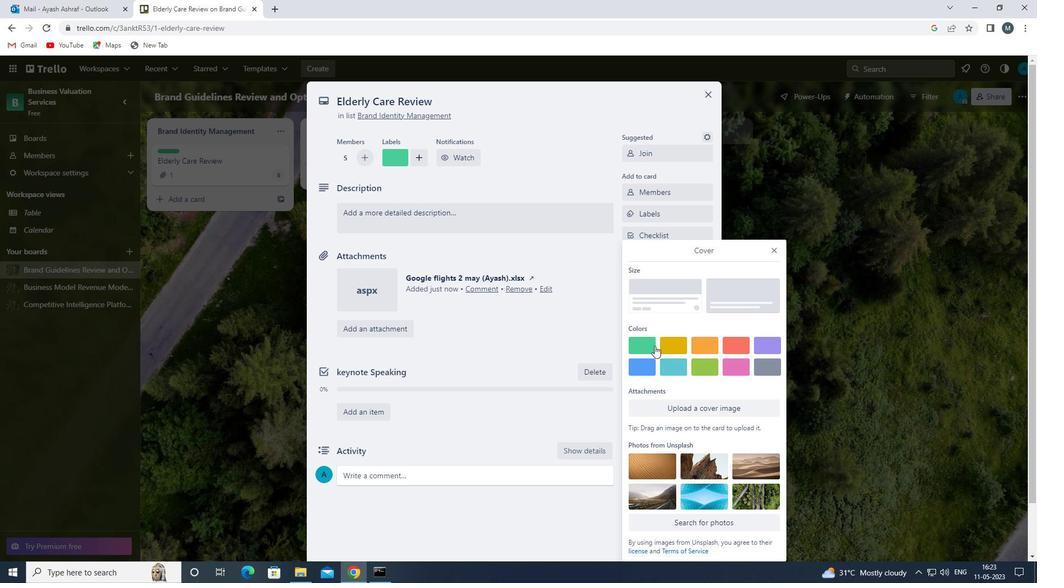 
Action: Mouse pressed left at (640, 343)
Screenshot: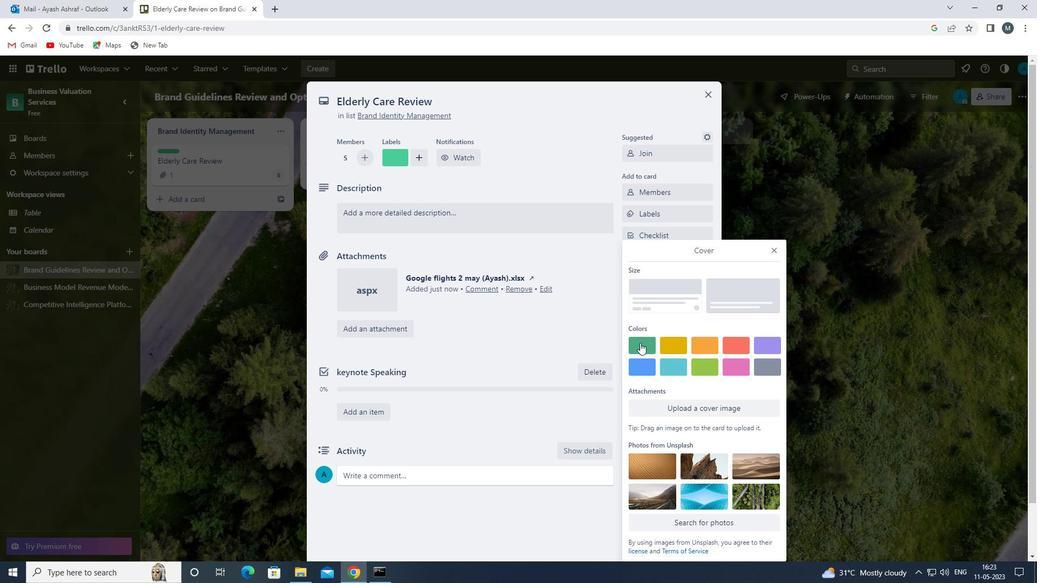 
Action: Mouse moved to (771, 233)
Screenshot: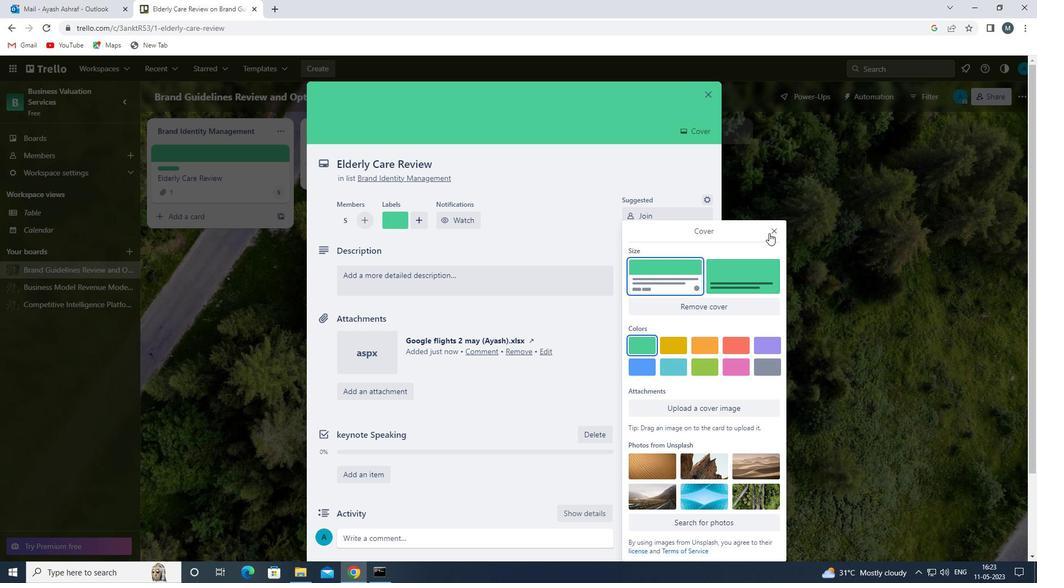 
Action: Mouse pressed left at (771, 233)
Screenshot: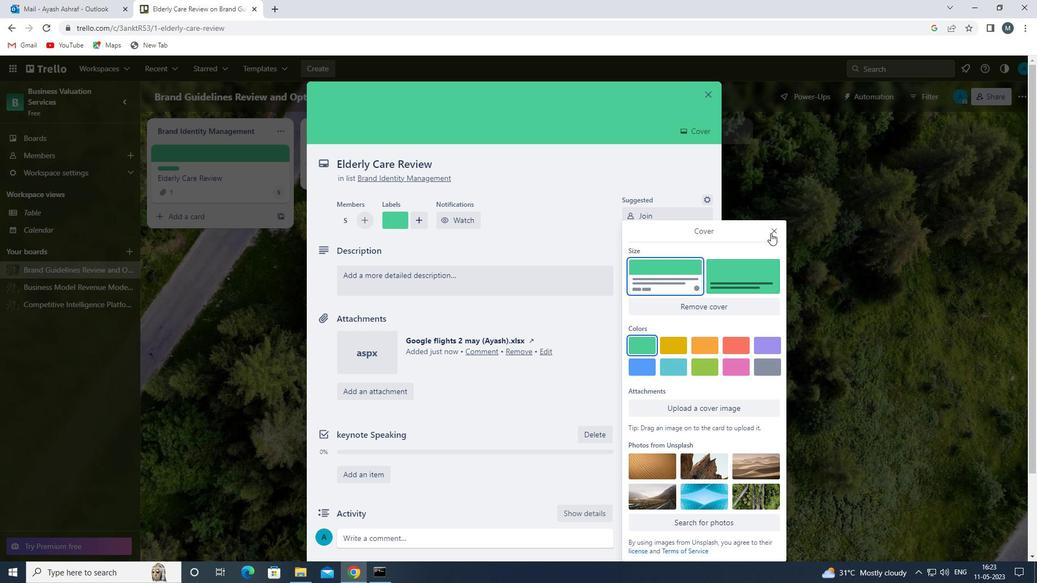 
Action: Mouse moved to (404, 269)
Screenshot: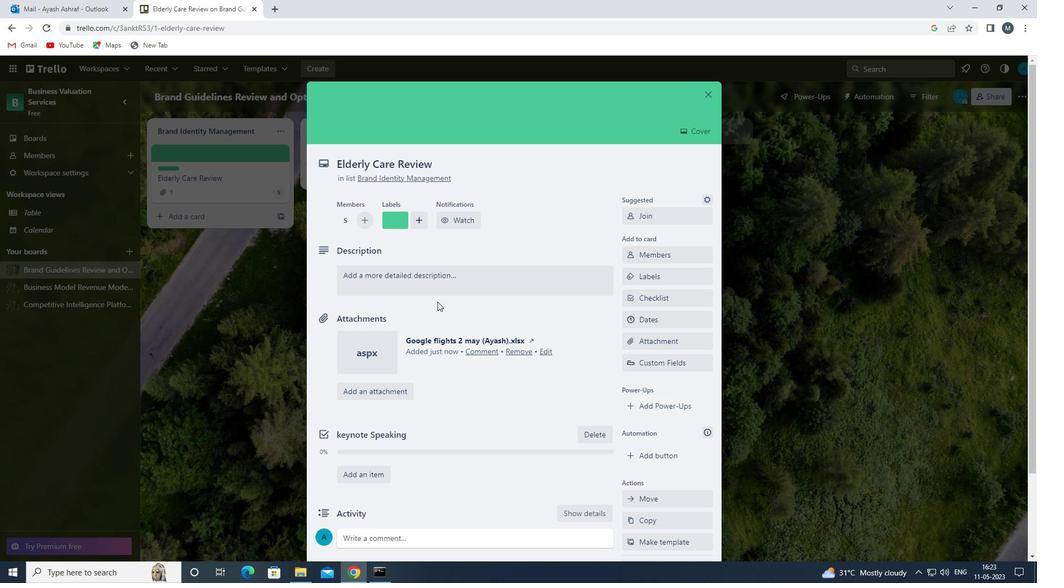 
Action: Mouse pressed left at (404, 269)
Screenshot: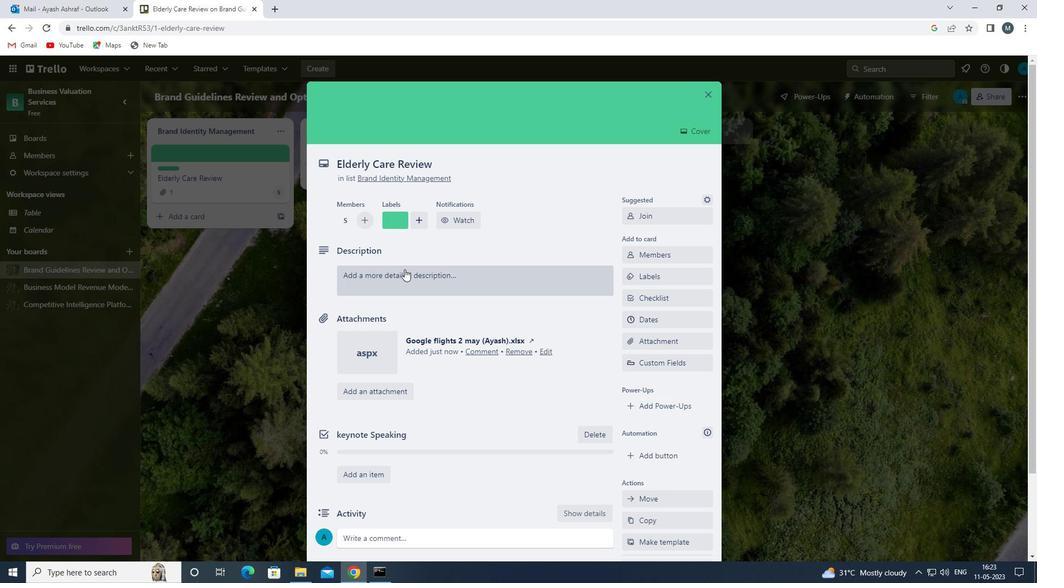 
Action: Mouse moved to (385, 313)
Screenshot: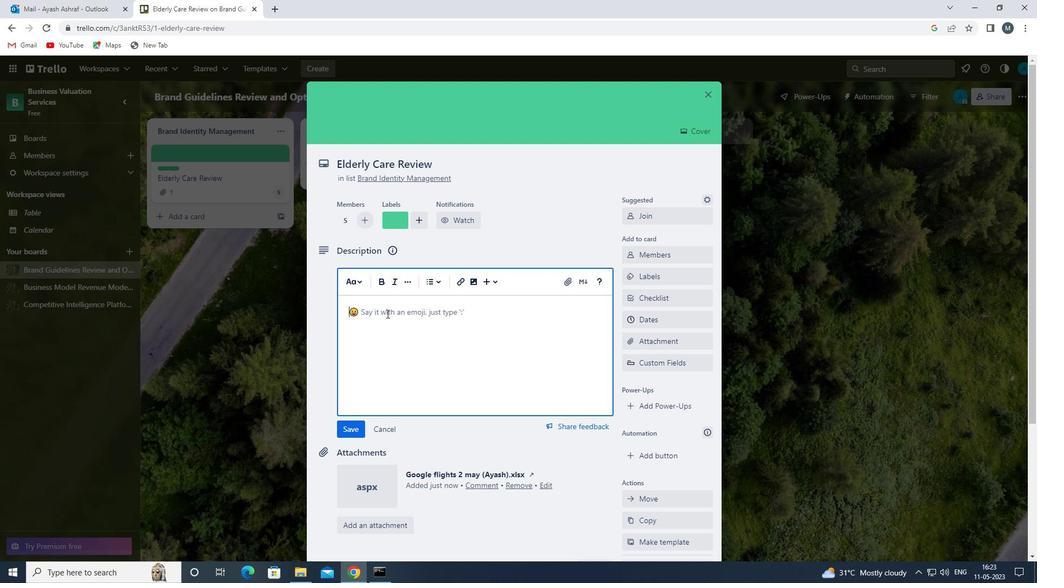 
Action: Mouse pressed left at (385, 313)
Screenshot: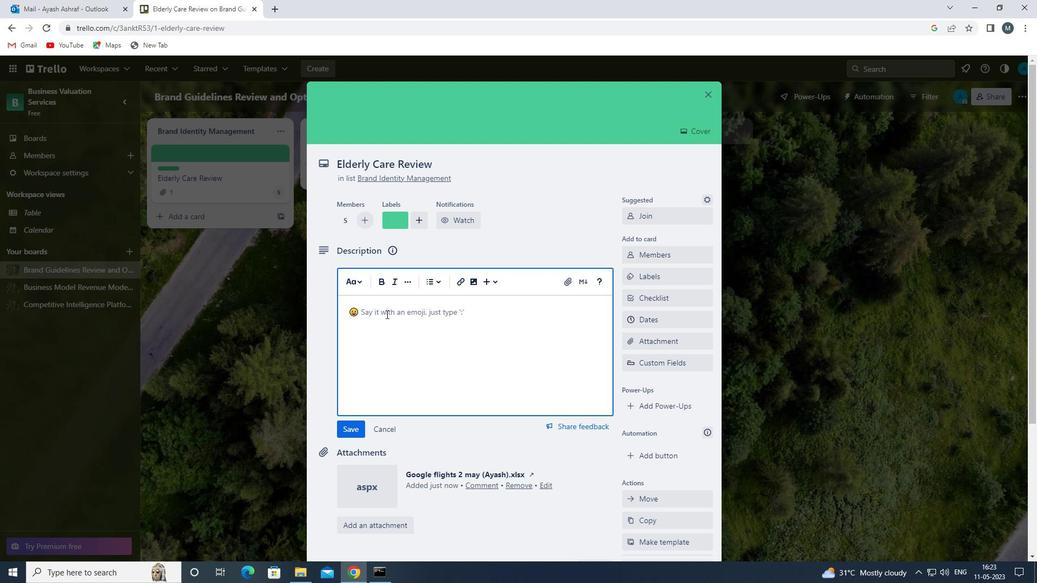 
Action: Key pressed <Key.shift>RESEAC<Key.backspace>RCH<Key.space>AND<Key.space>DEVELOP<Key.space>NEW<Key.space>SERVICE<Key.space>QUALIY<Key.backspace>TY<Key.space>ASSURANCE<Key.space>PROCESS<Key.space>
Screenshot: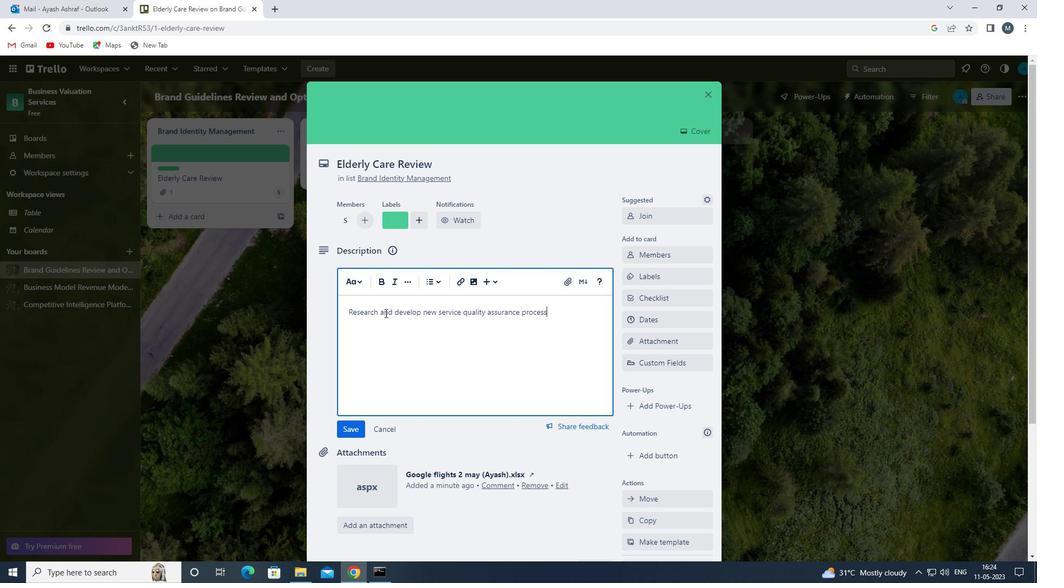 
Action: Mouse moved to (339, 428)
Screenshot: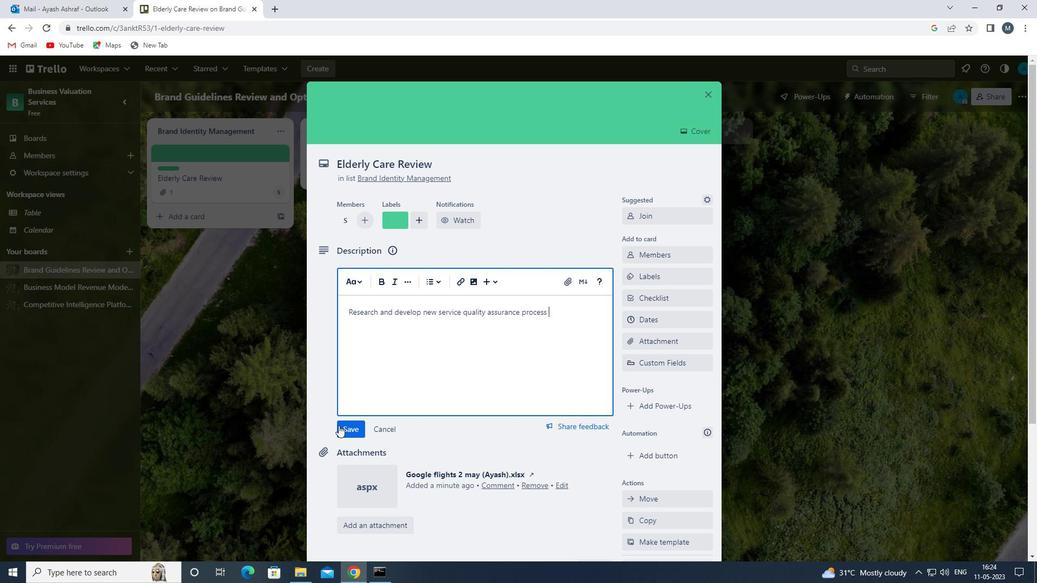 
Action: Mouse pressed left at (339, 428)
Screenshot: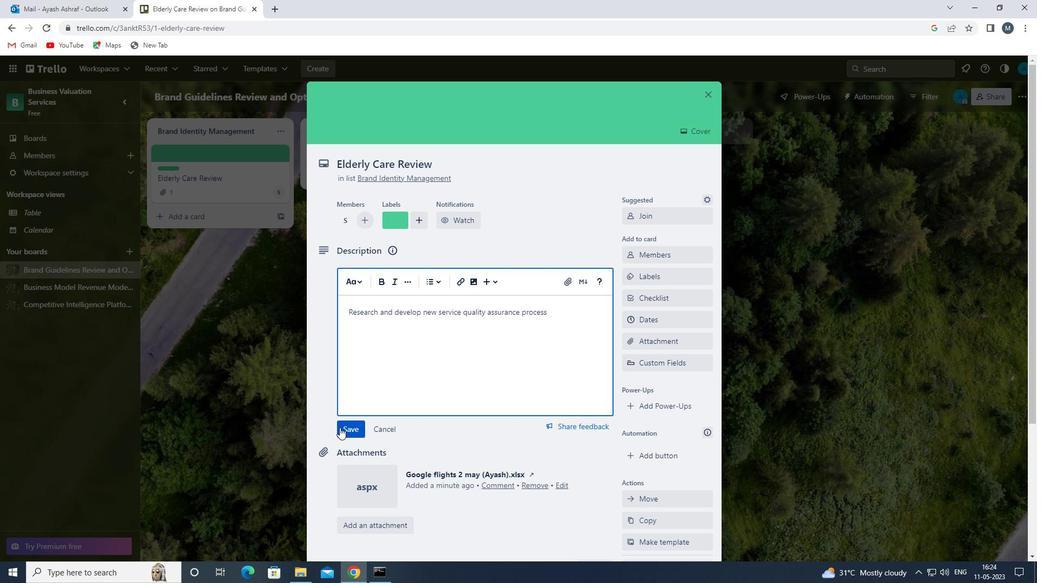 
Action: Mouse moved to (379, 515)
Screenshot: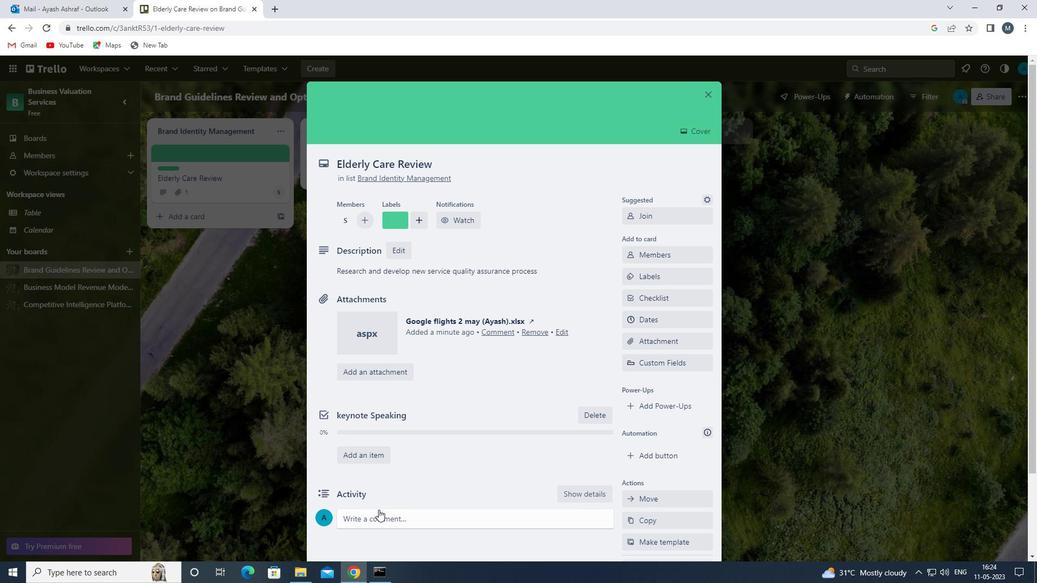 
Action: Mouse pressed left at (379, 515)
Screenshot: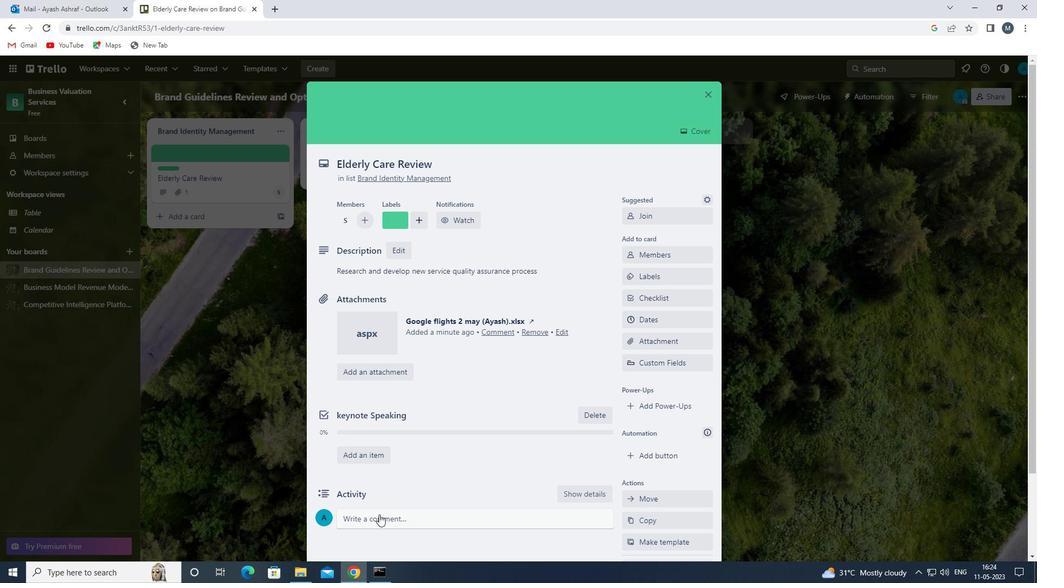 
Action: Mouse moved to (412, 443)
Screenshot: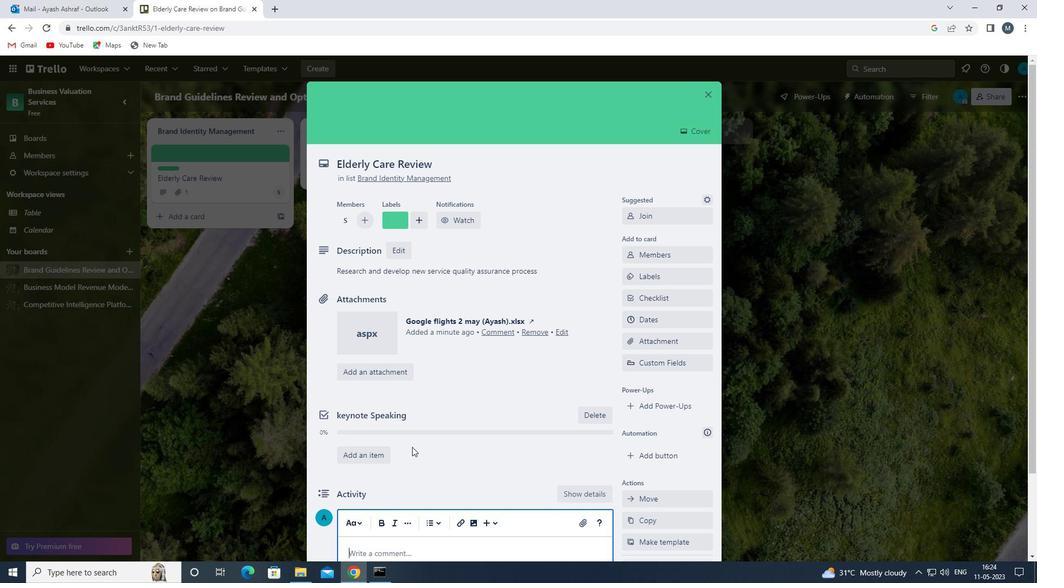 
Action: Mouse scrolled (412, 443) with delta (0, 0)
Screenshot: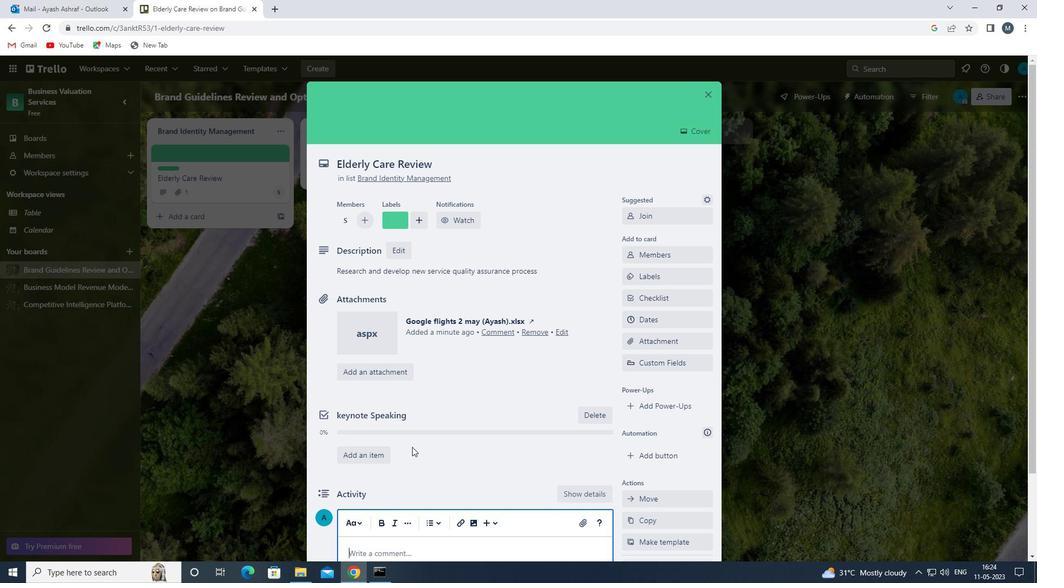 
Action: Mouse moved to (411, 443)
Screenshot: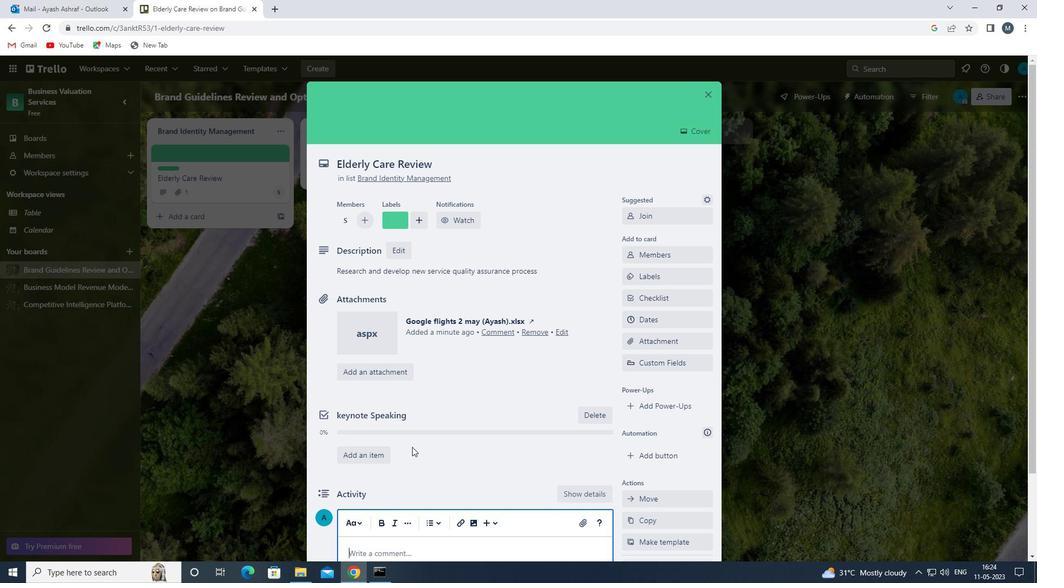 
Action: Mouse scrolled (411, 443) with delta (0, 0)
Screenshot: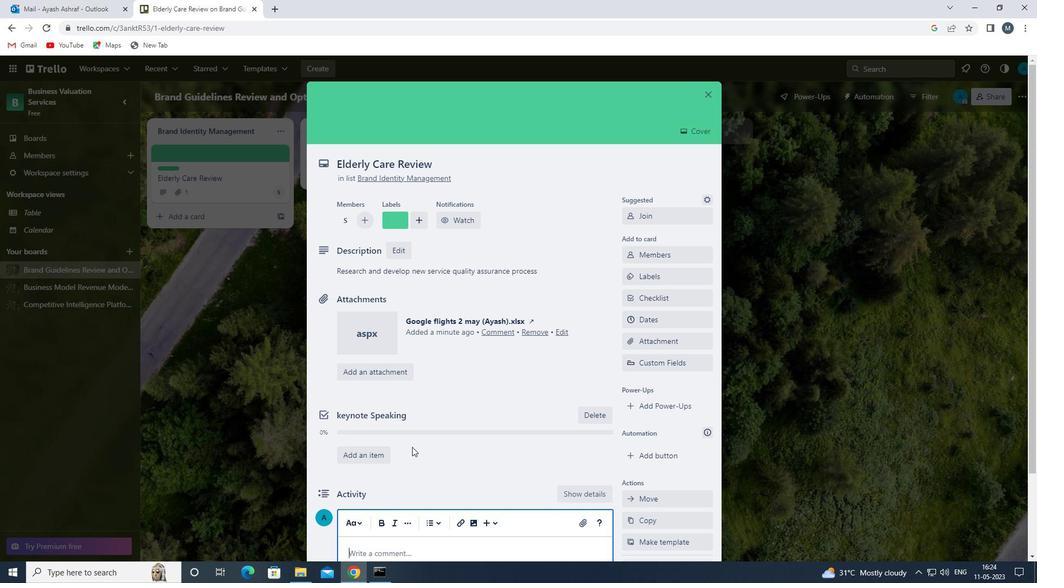 
Action: Mouse moved to (395, 457)
Screenshot: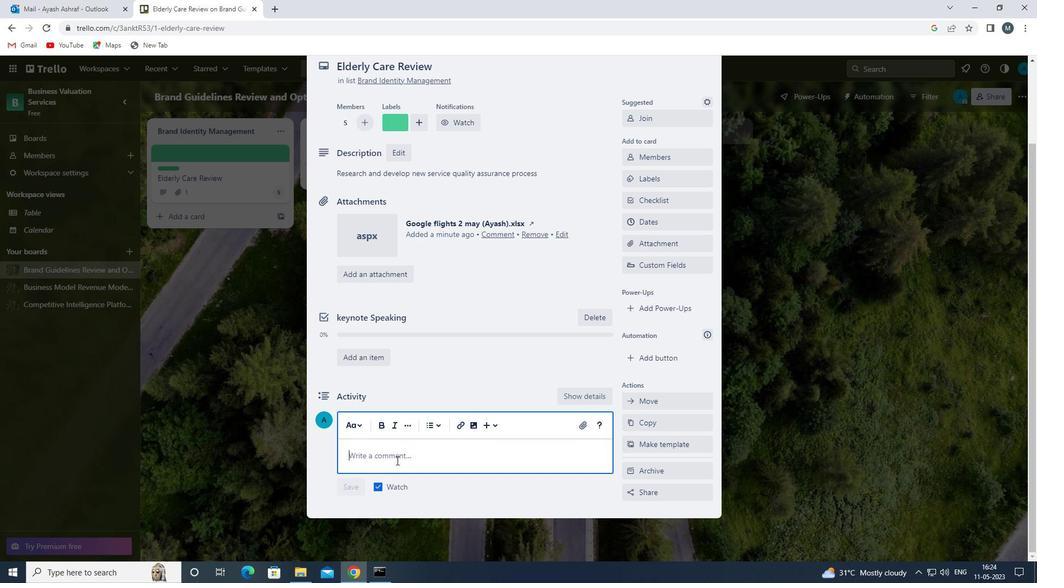
Action: Mouse pressed left at (395, 457)
Screenshot: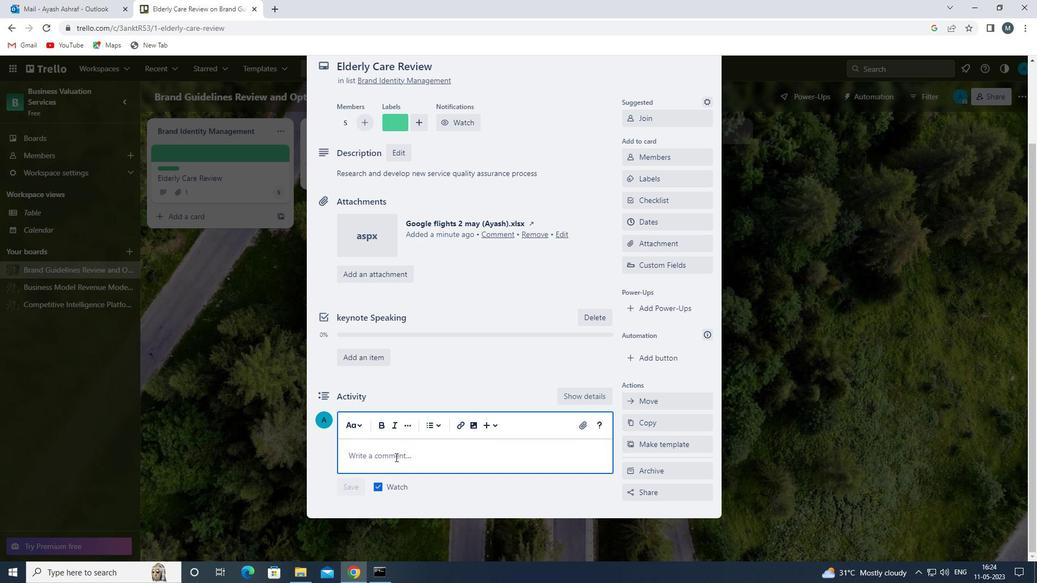 
Action: Key pressed <Key.shift>LET<Key.space>US<Key.space>APPROACH<Key.space>THIS<Key.space>TASK<Key.space>WITH<Key.space>A<Key.space>SENSE<Key.space>OF<Key.space>OWNERSHIP<Key.space>AND<Key.space>RESPONSIBILTY<Key.backspace><Key.backspace><Key.backspace><Key.backspace><Key.backspace><Key.backspace>IBILITY<Key.space><Key.backspace>,<Key.shift>R<Key.backspace><Key.space><Key.shift>RE<Key.backspace><Key.backspace><Key.backspace>RECOGNIZING<Key.space>
Screenshot: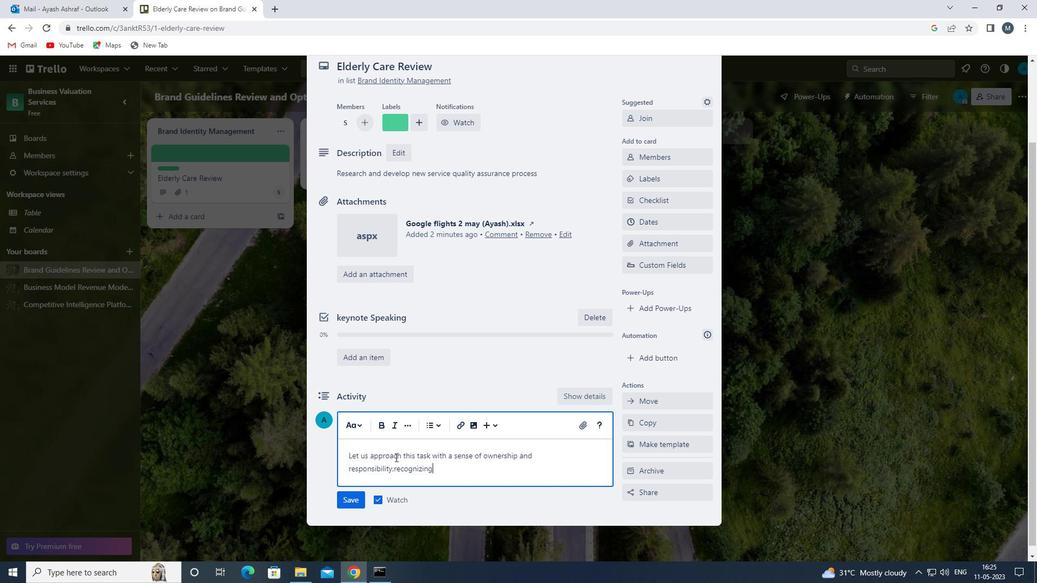
Action: Mouse moved to (394, 471)
Screenshot: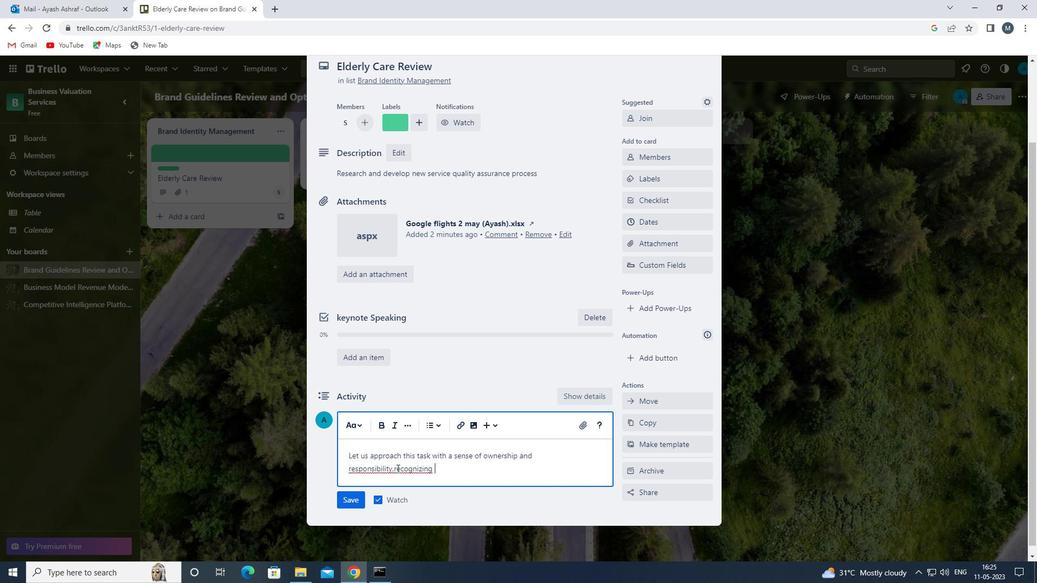 
Action: Mouse pressed left at (394, 471)
Screenshot: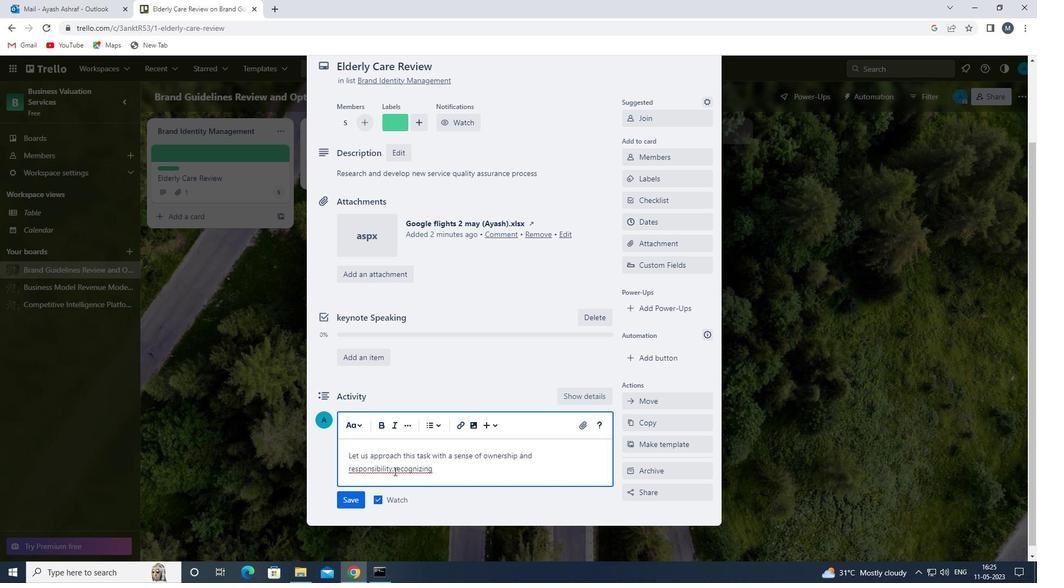 
Action: Mouse moved to (394, 471)
Screenshot: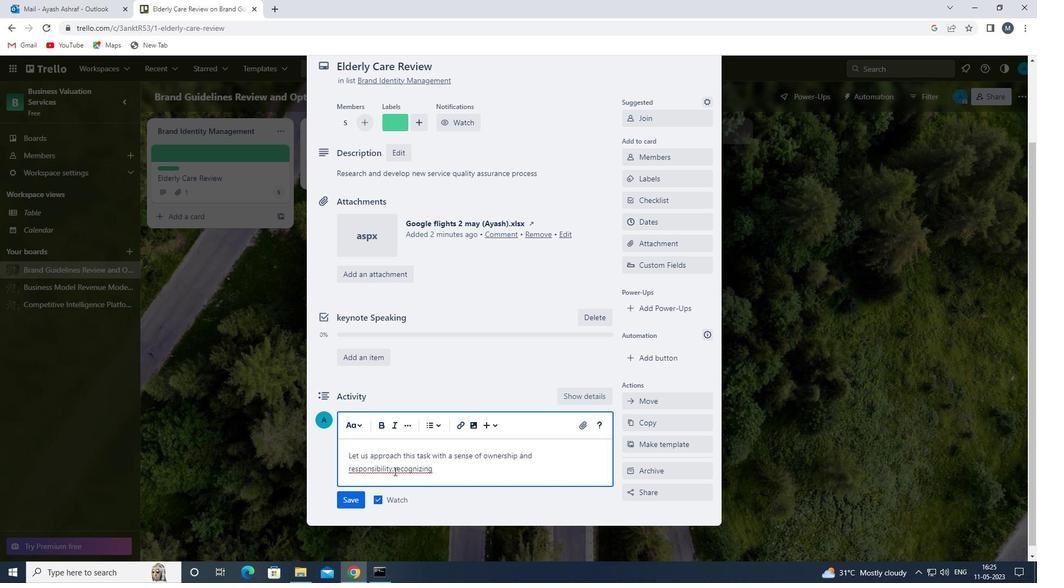 
Action: Key pressed <Key.space>
Screenshot: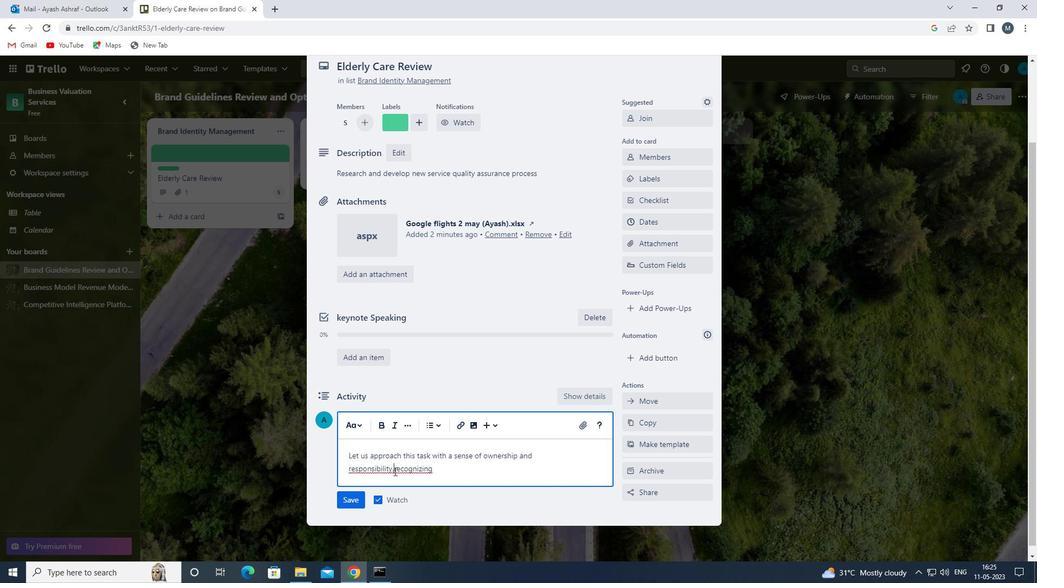 
Action: Mouse moved to (433, 470)
Screenshot: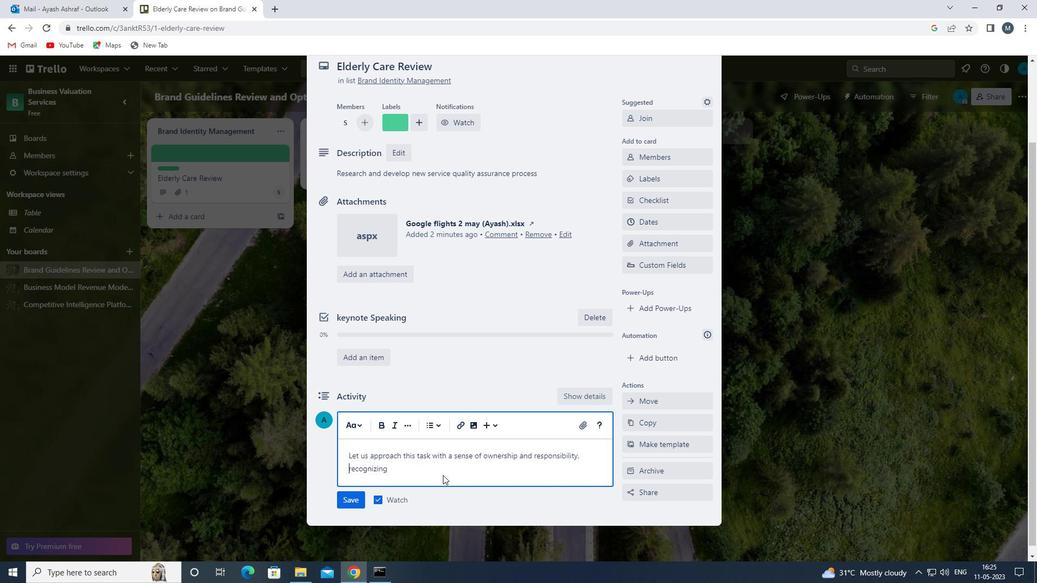 
Action: Mouse pressed left at (433, 470)
Screenshot: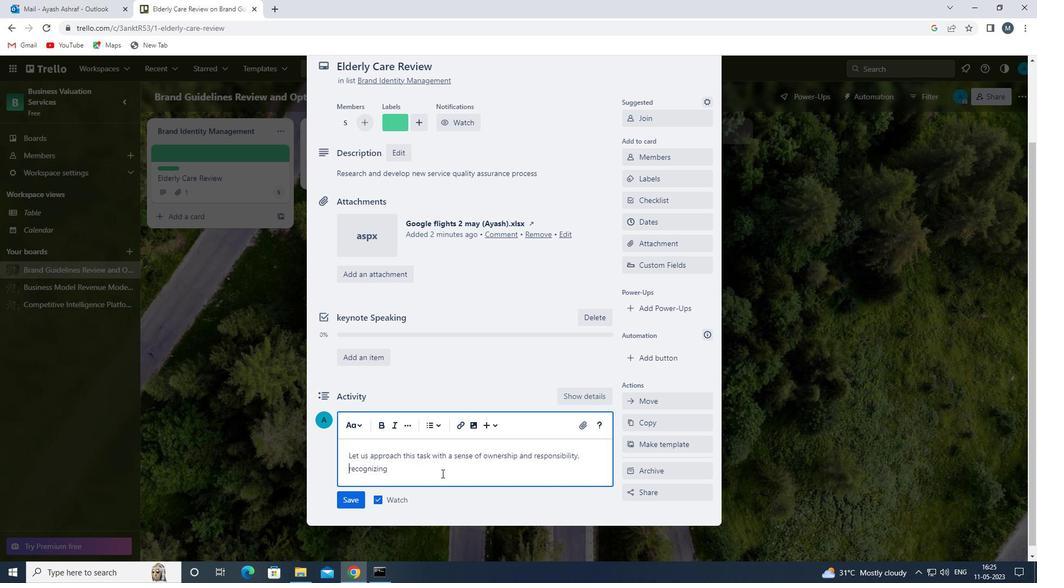 
Action: Key pressed THAT<Key.space>ITS<Key.space>SUCESS<Key.space>IS<Key.space>
Screenshot: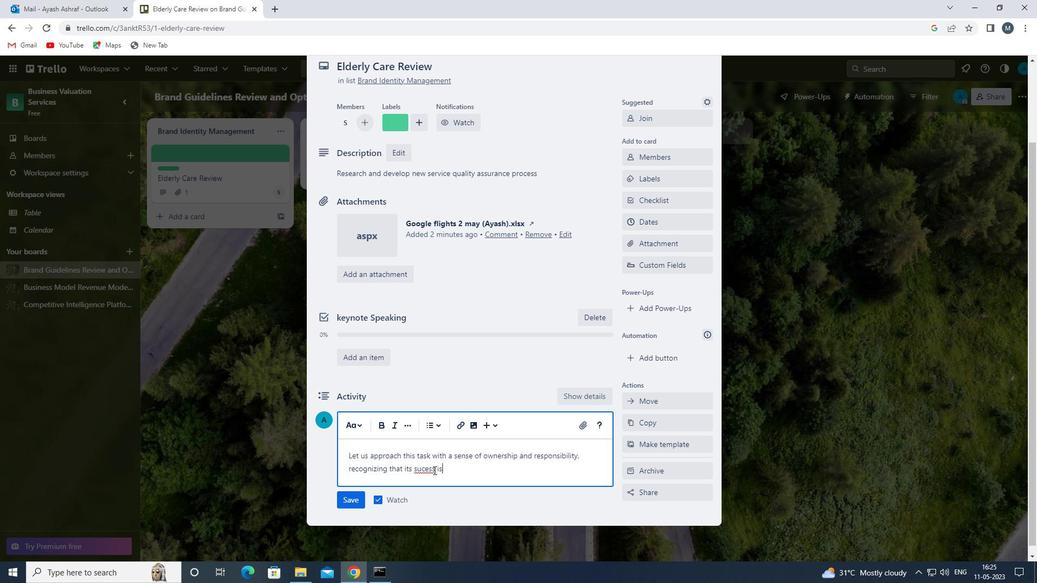 
Action: Mouse moved to (426, 466)
Screenshot: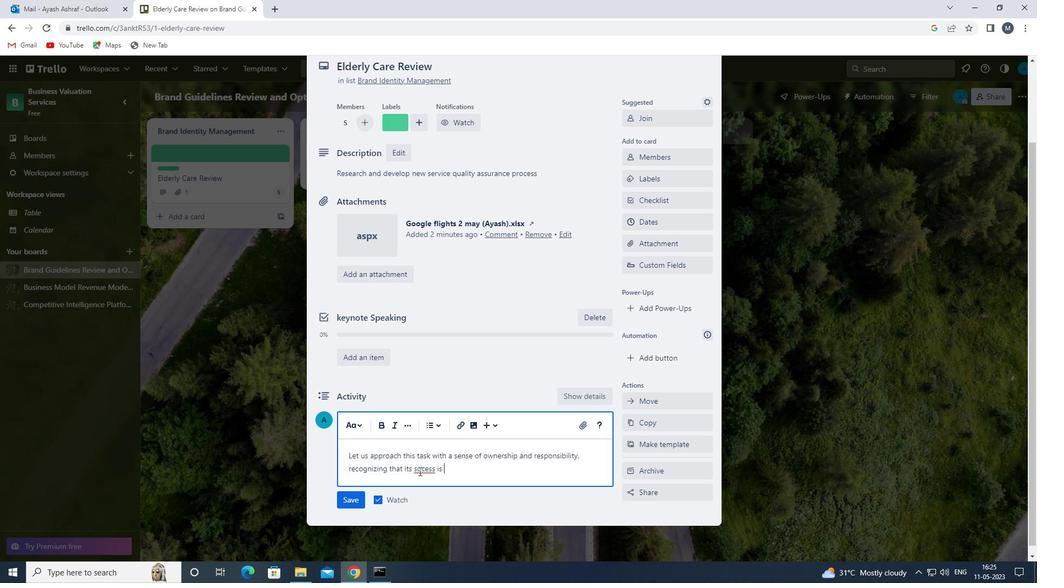 
Action: Mouse pressed left at (426, 466)
Screenshot: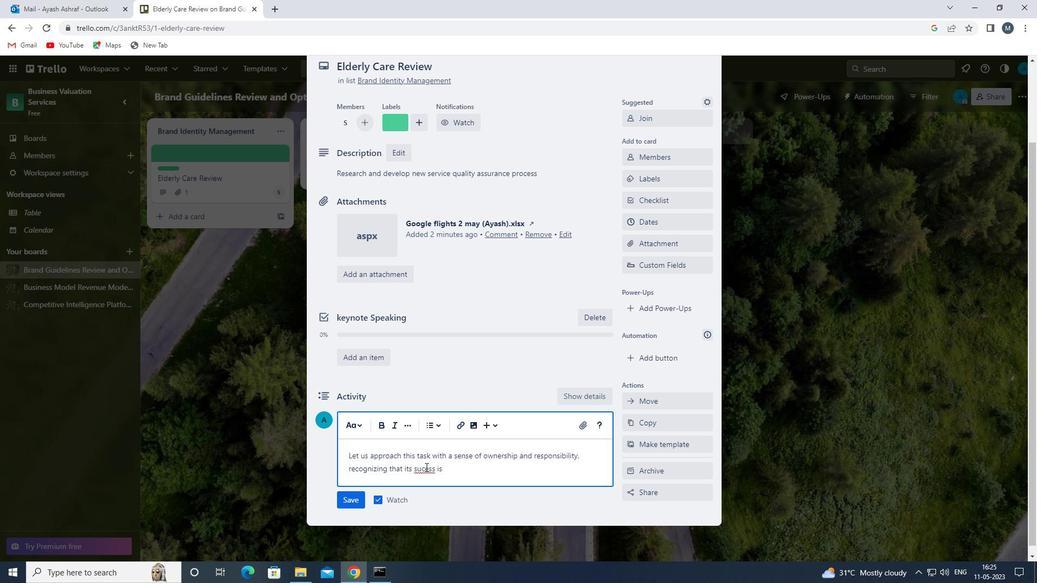 
Action: Mouse moved to (438, 472)
Screenshot: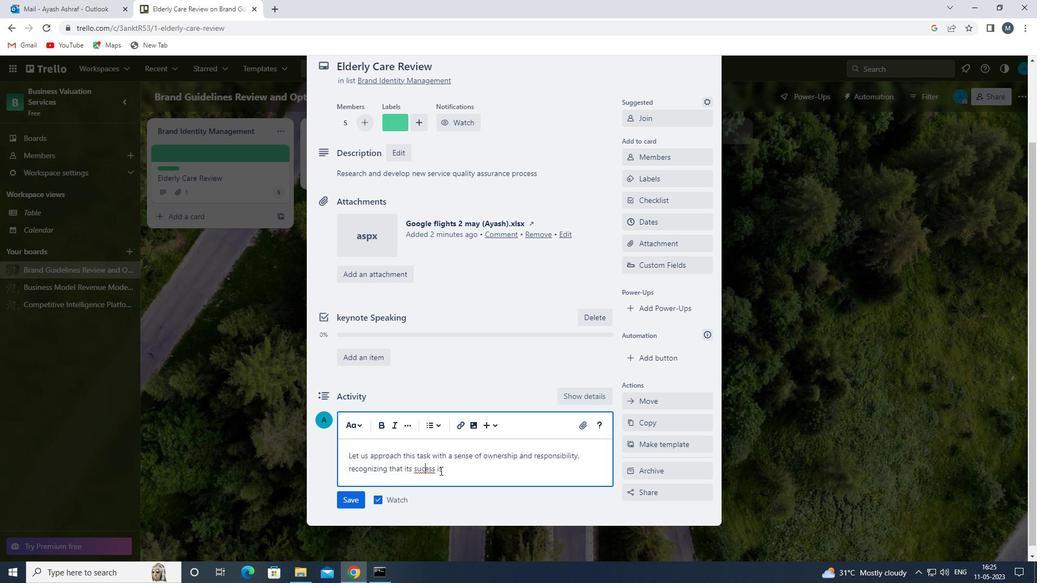 
Action: Key pressed C
Screenshot: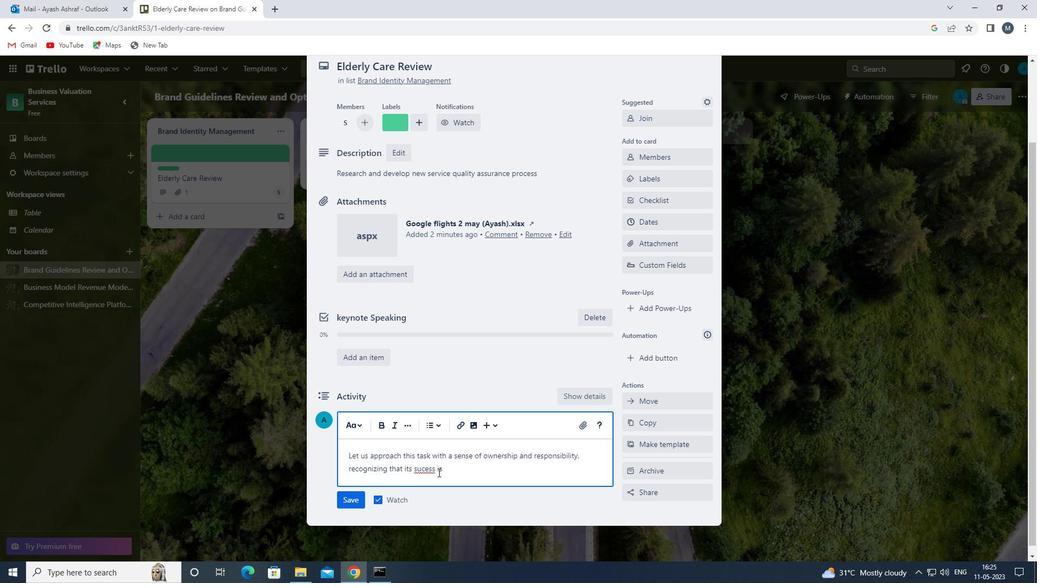 
Action: Mouse moved to (448, 471)
Screenshot: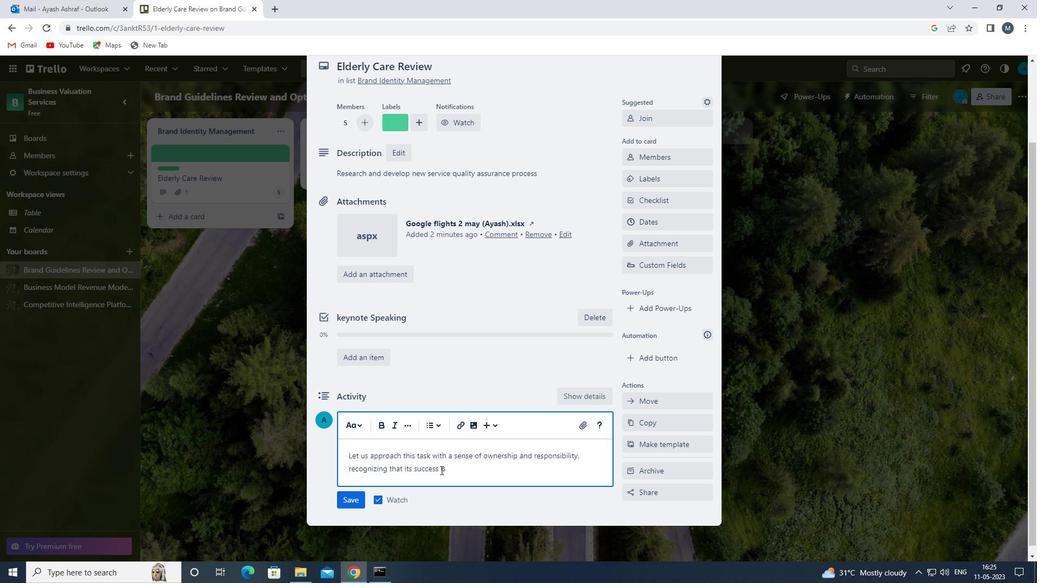
Action: Mouse pressed left at (448, 471)
Screenshot: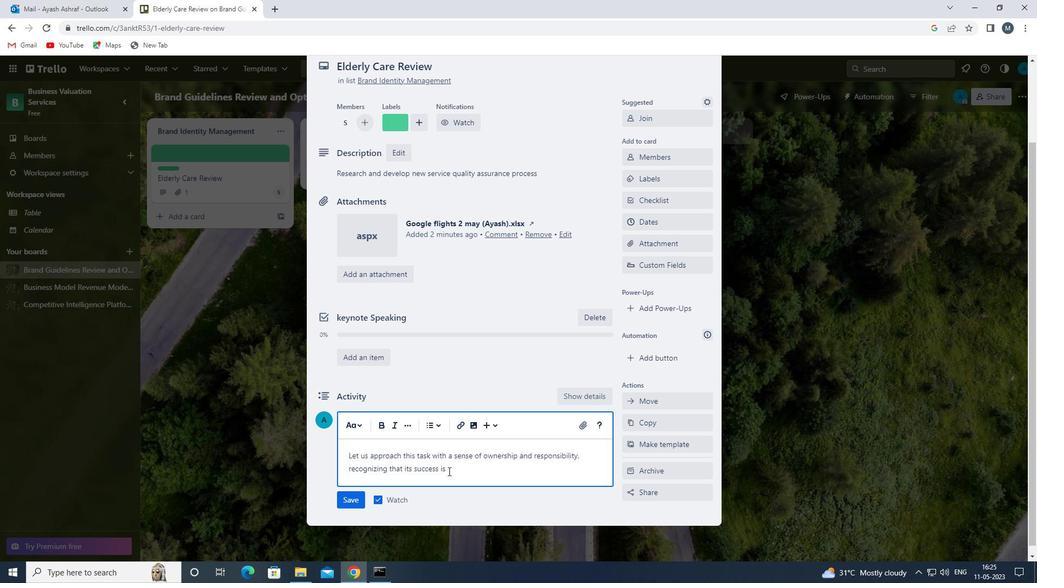 
Action: Mouse moved to (450, 473)
Screenshot: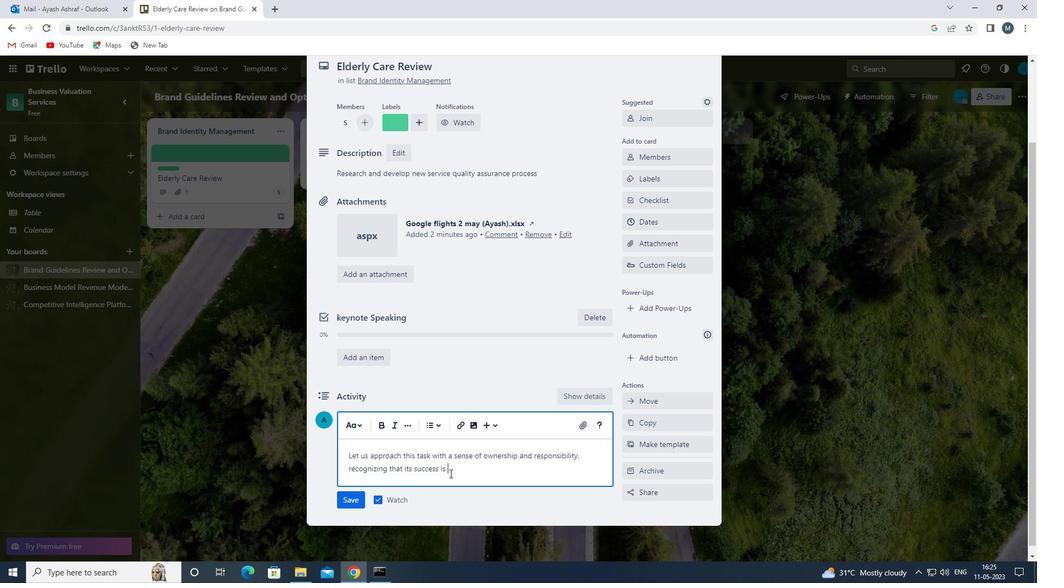 
Action: Key pressed OUR<Key.space>RESPONSIBILIY<Key.backspace>TY<Key.space><Key.backspace>.
Screenshot: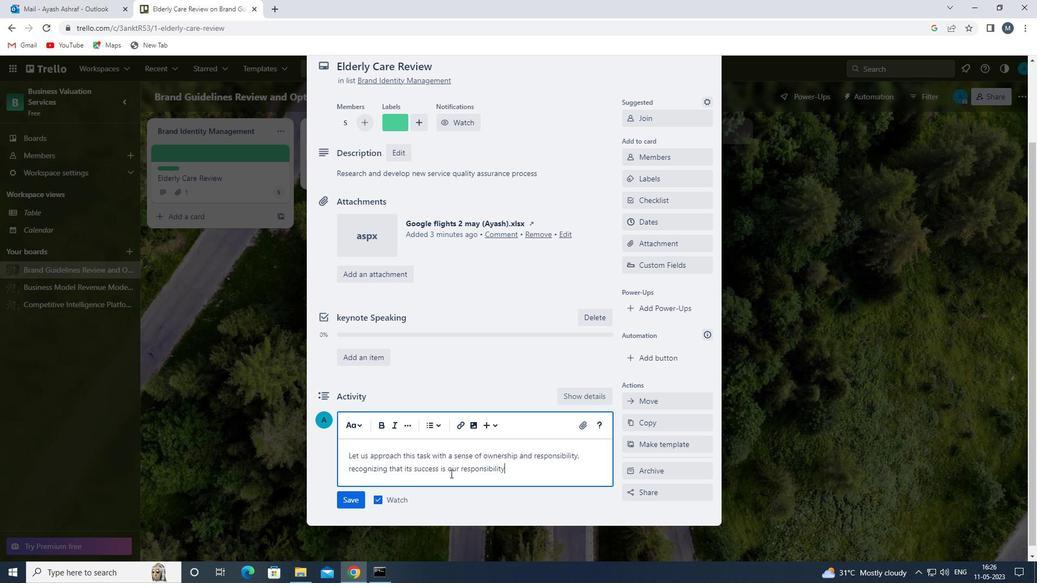 
Action: Mouse moved to (349, 503)
Screenshot: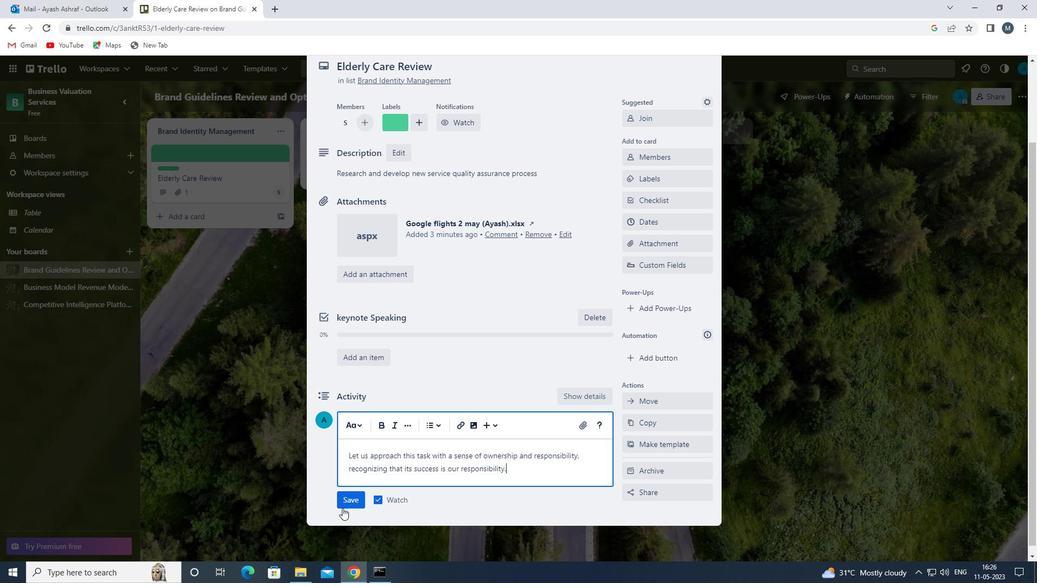 
Action: Mouse pressed left at (349, 503)
Screenshot: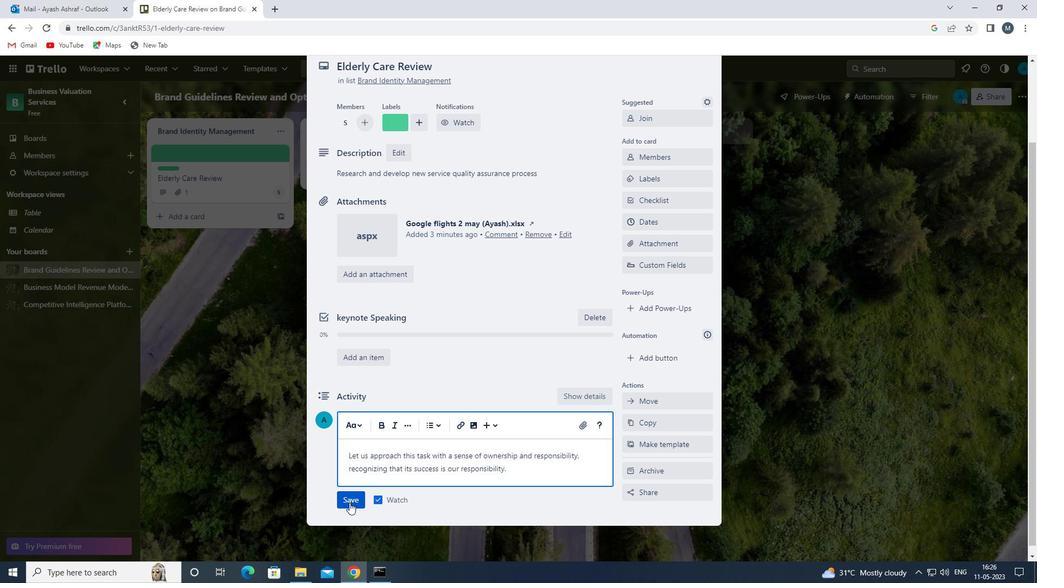 
Action: Mouse moved to (660, 219)
Screenshot: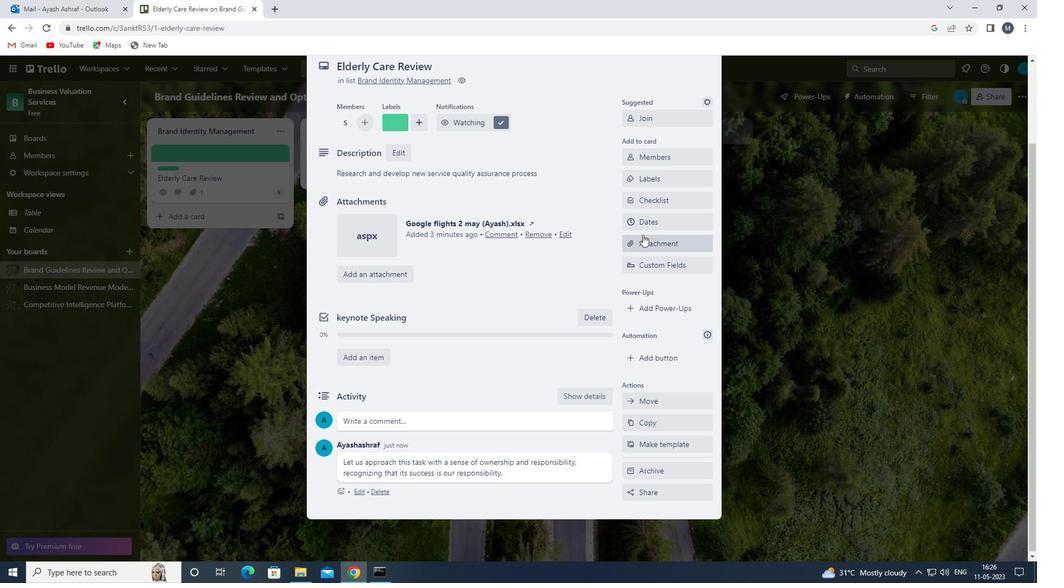 
Action: Mouse pressed left at (660, 219)
Screenshot: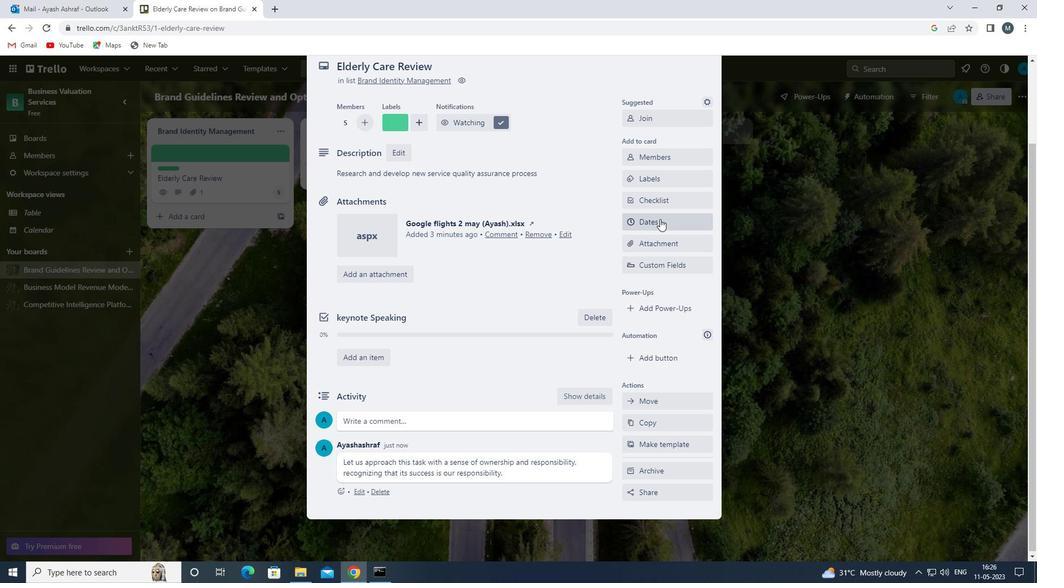 
Action: Mouse moved to (636, 290)
Screenshot: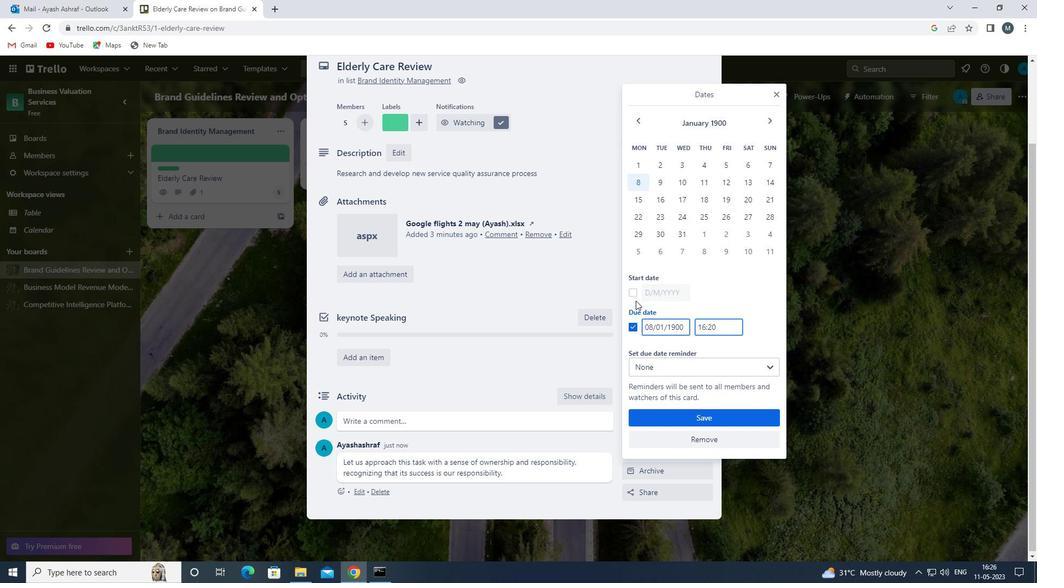 
Action: Mouse pressed left at (636, 290)
Screenshot: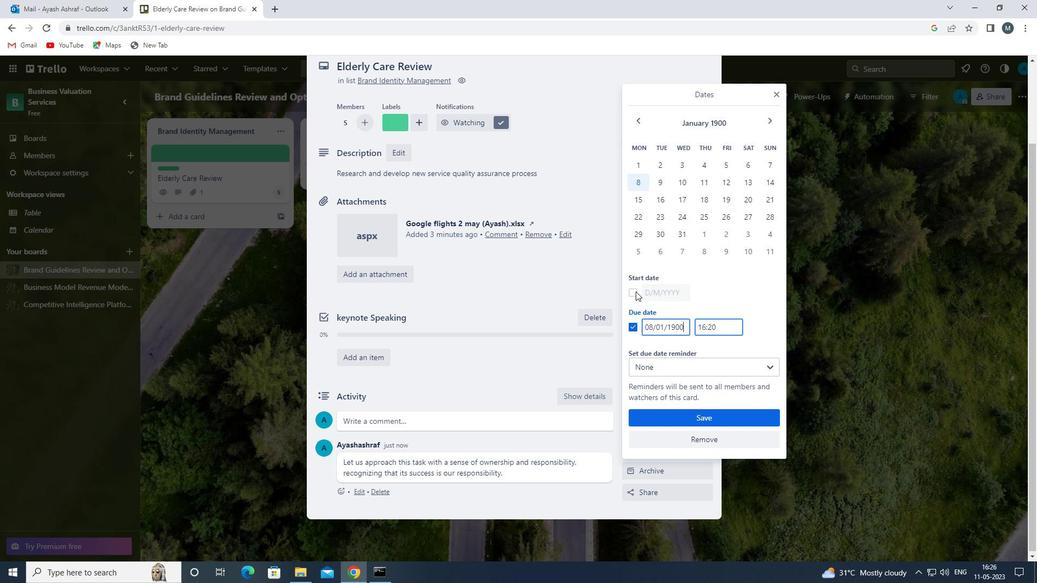 
Action: Mouse moved to (652, 292)
Screenshot: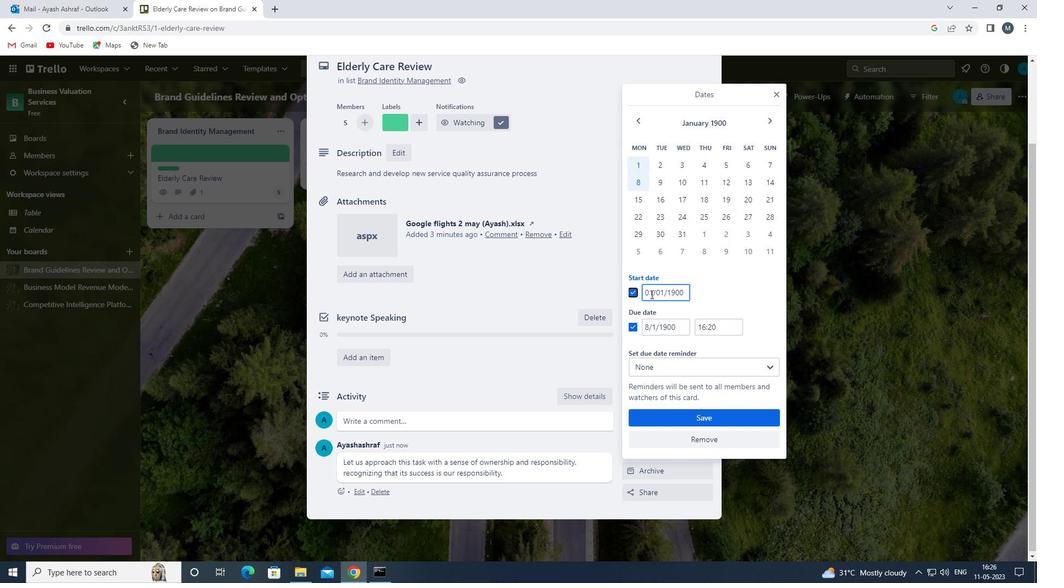
Action: Mouse pressed left at (652, 292)
Screenshot: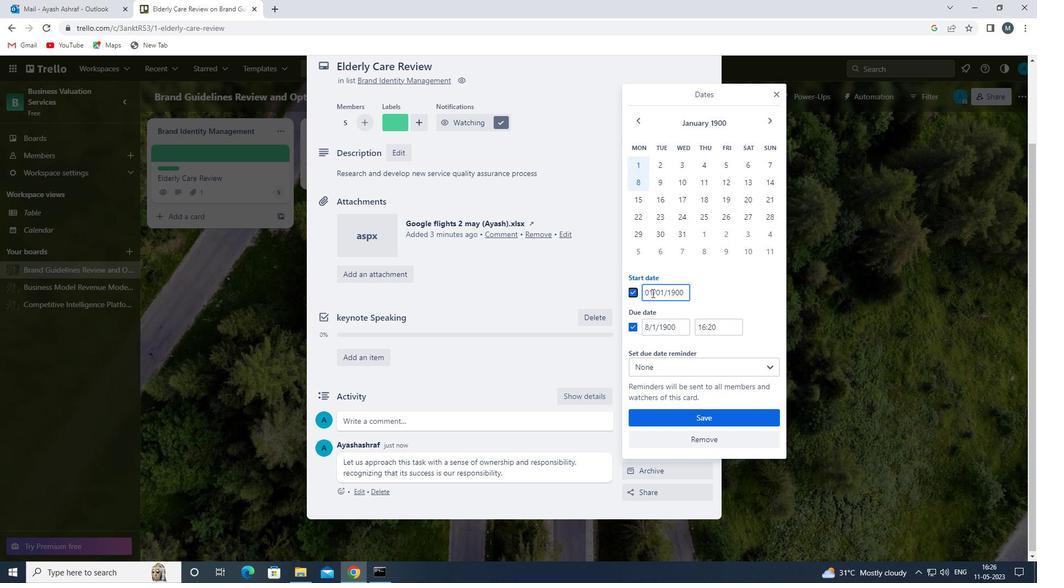 
Action: Mouse moved to (650, 294)
Screenshot: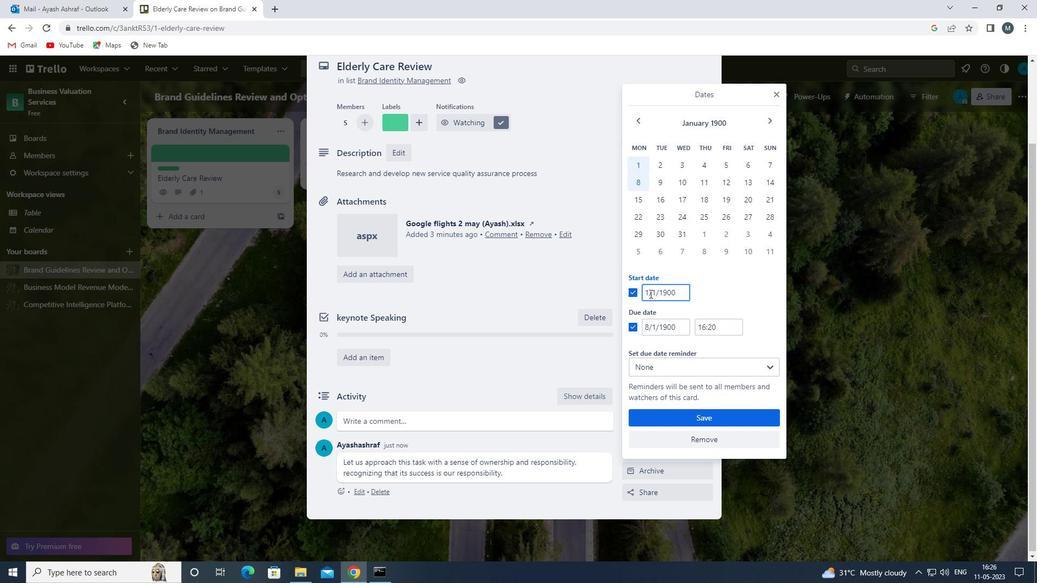 
Action: Mouse pressed left at (650, 294)
Screenshot: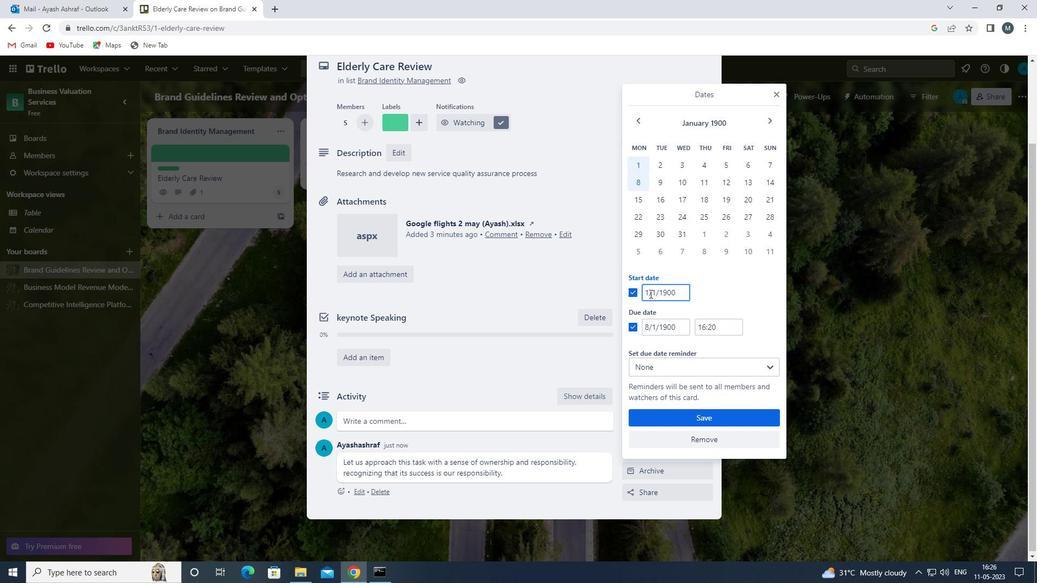 
Action: Mouse moved to (650, 293)
Screenshot: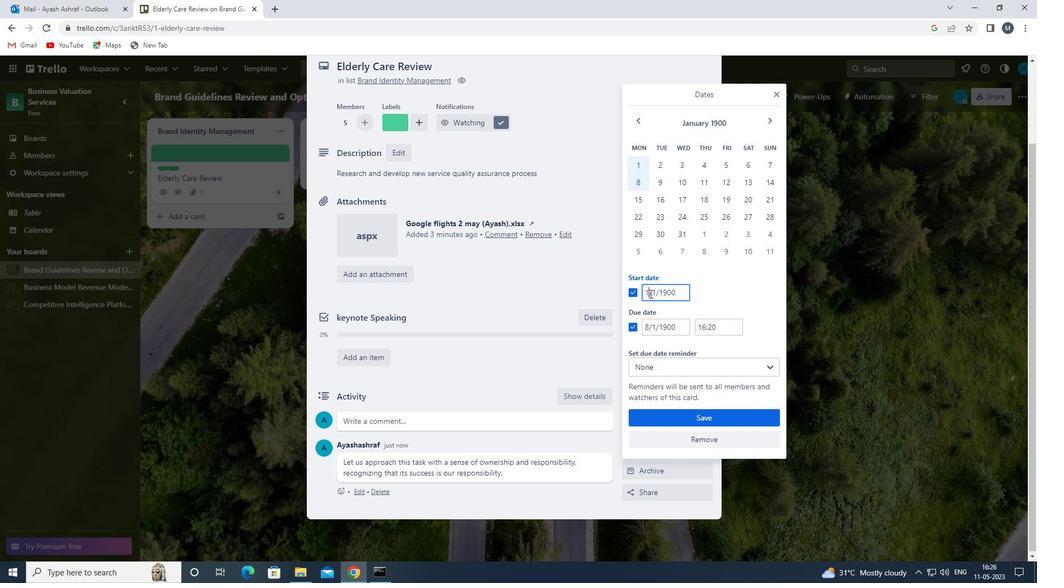 
Action: Key pressed <Key.backspace><<96>><<98>>
Screenshot: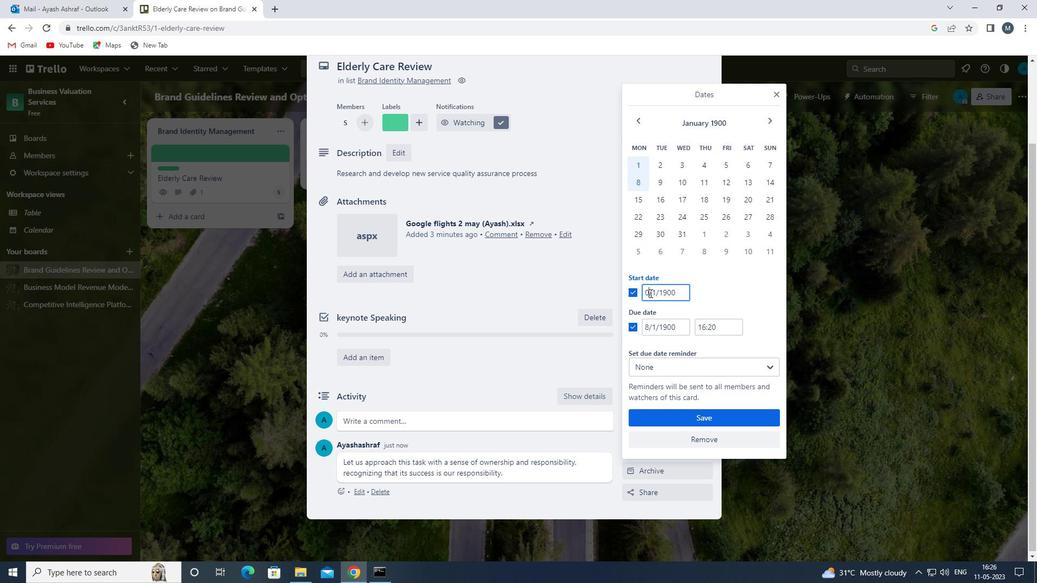 
Action: Mouse moved to (657, 292)
Screenshot: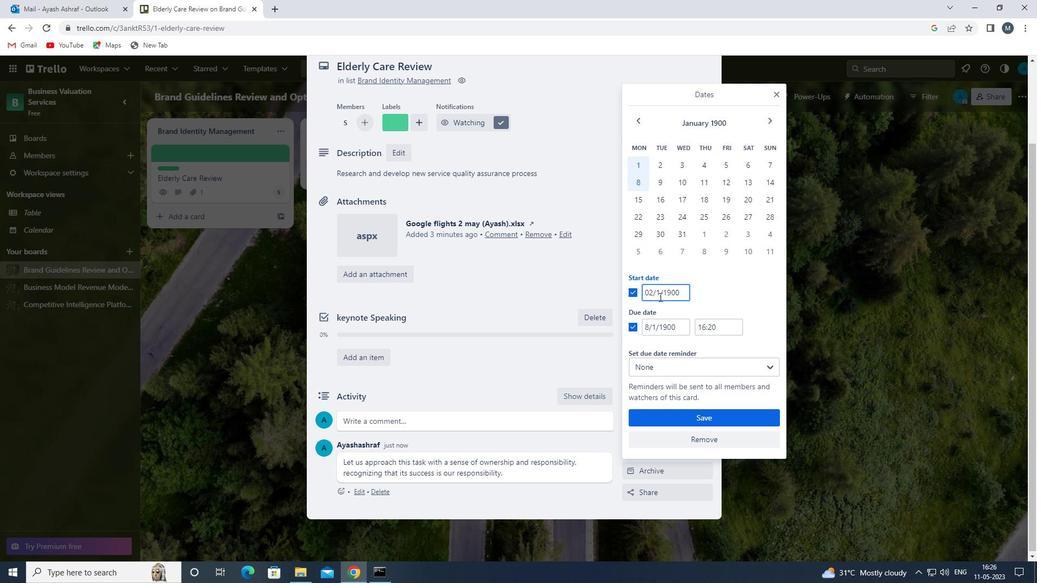 
Action: Mouse pressed left at (657, 292)
Screenshot: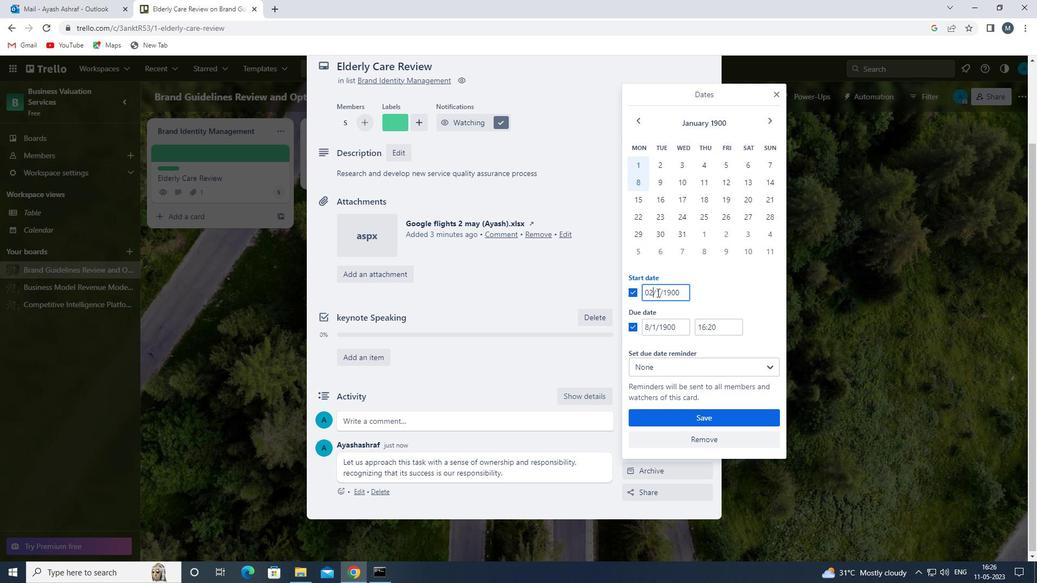 
Action: Mouse moved to (668, 292)
Screenshot: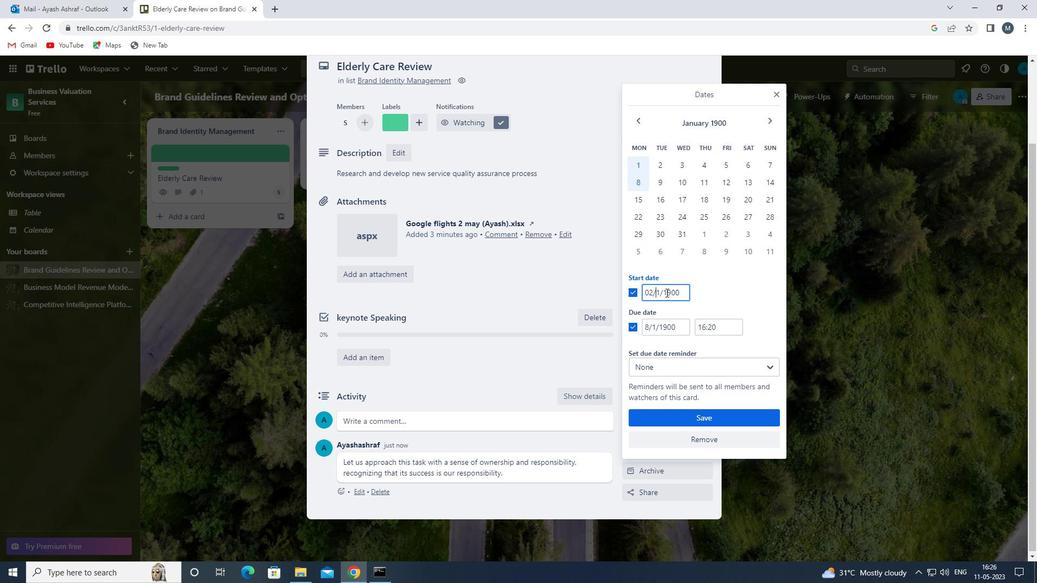 
Action: Key pressed <<96>>
Screenshot: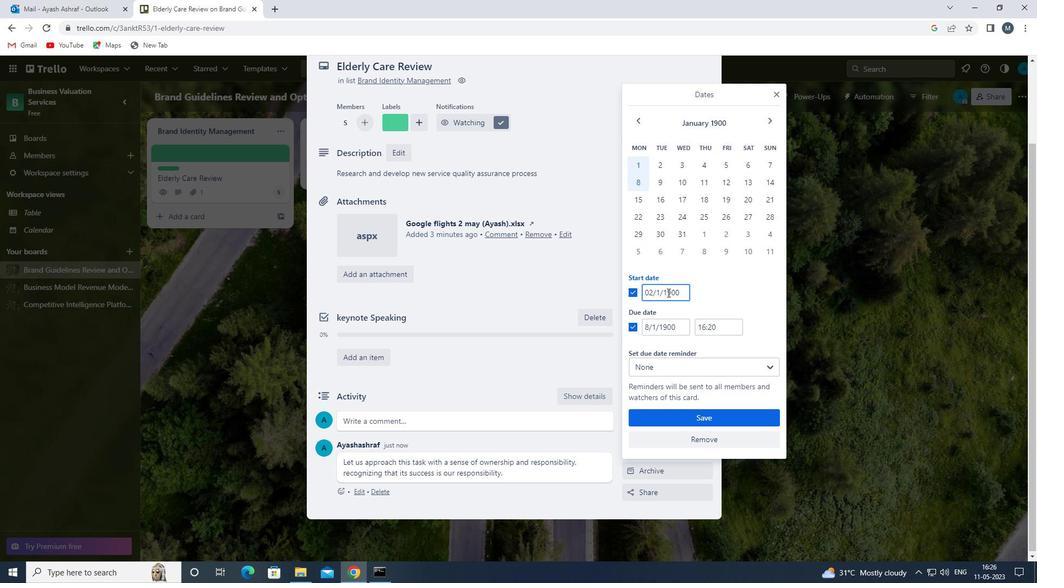 
Action: Mouse moved to (646, 328)
Screenshot: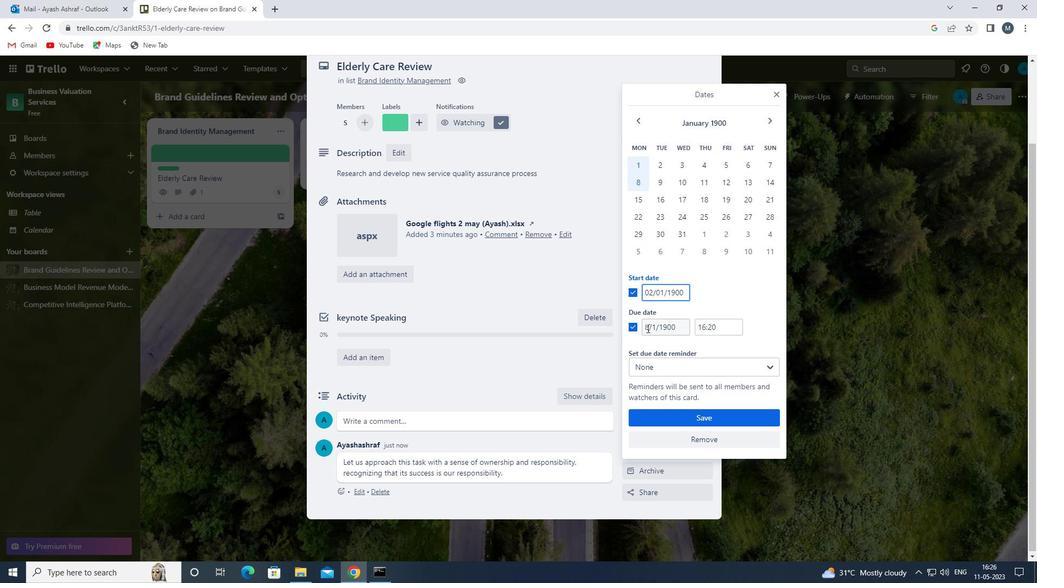 
Action: Mouse pressed left at (646, 328)
Screenshot: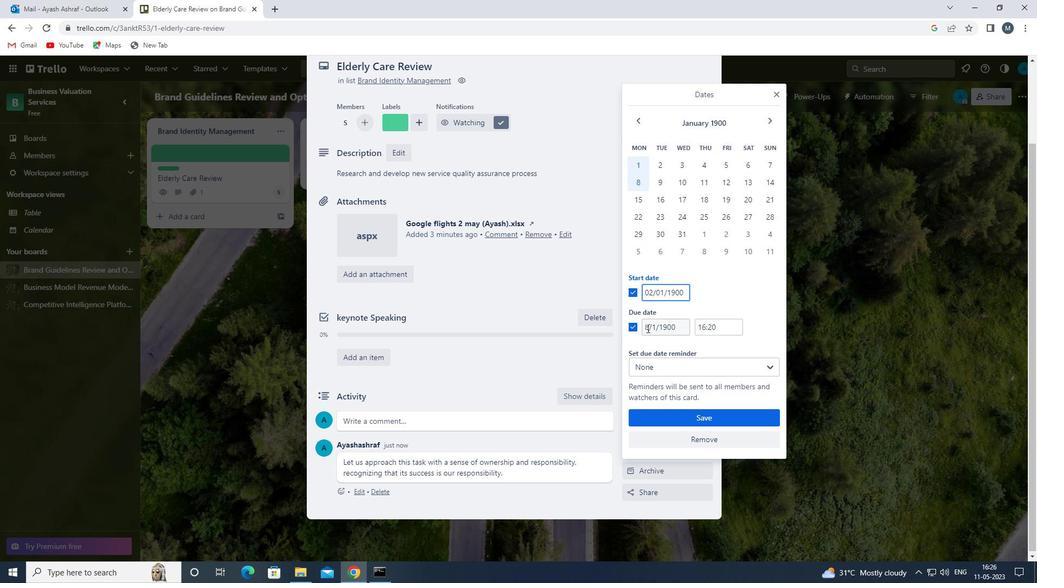 
Action: Mouse moved to (648, 326)
Screenshot: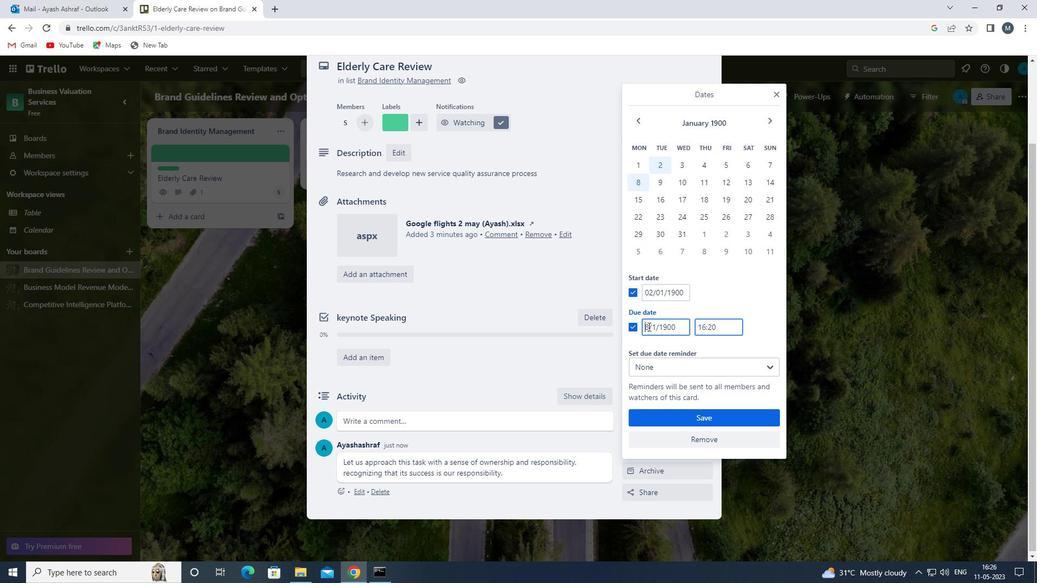 
Action: Mouse pressed left at (648, 326)
Screenshot: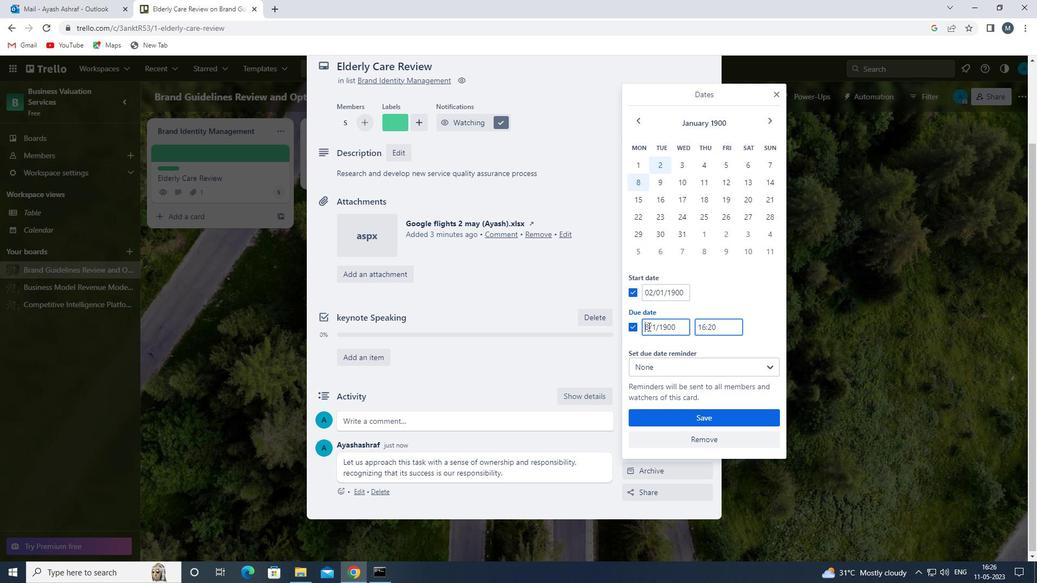 
Action: Key pressed <Key.backspace><<96>><<105>>
Screenshot: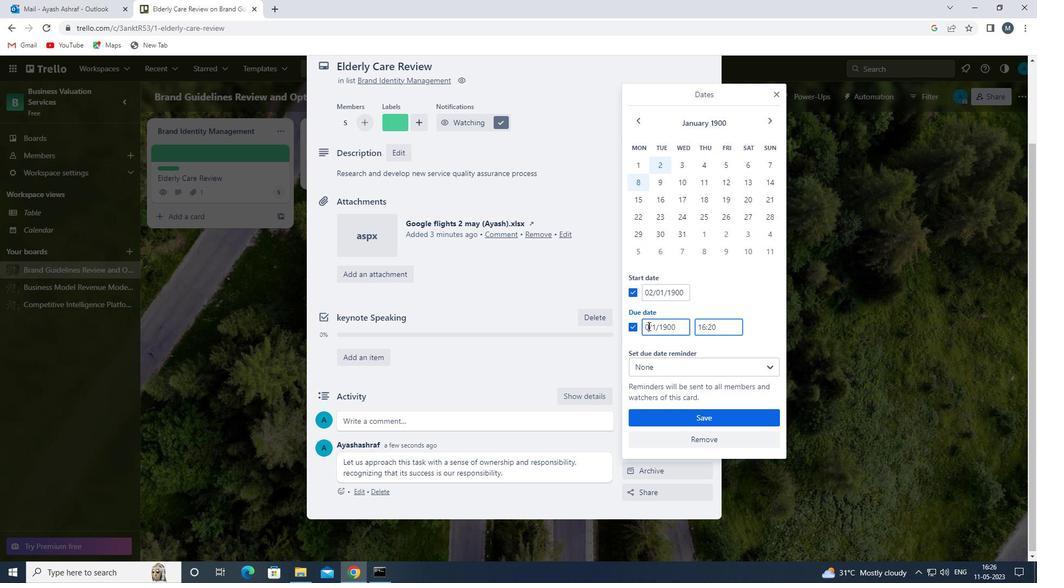 
Action: Mouse moved to (655, 328)
Screenshot: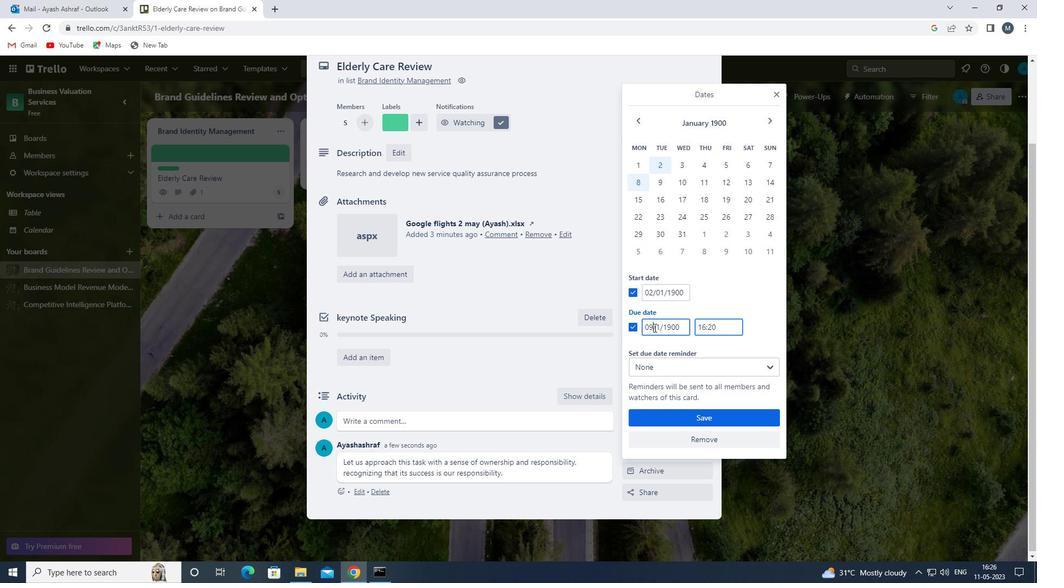 
Action: Mouse pressed left at (655, 328)
Screenshot: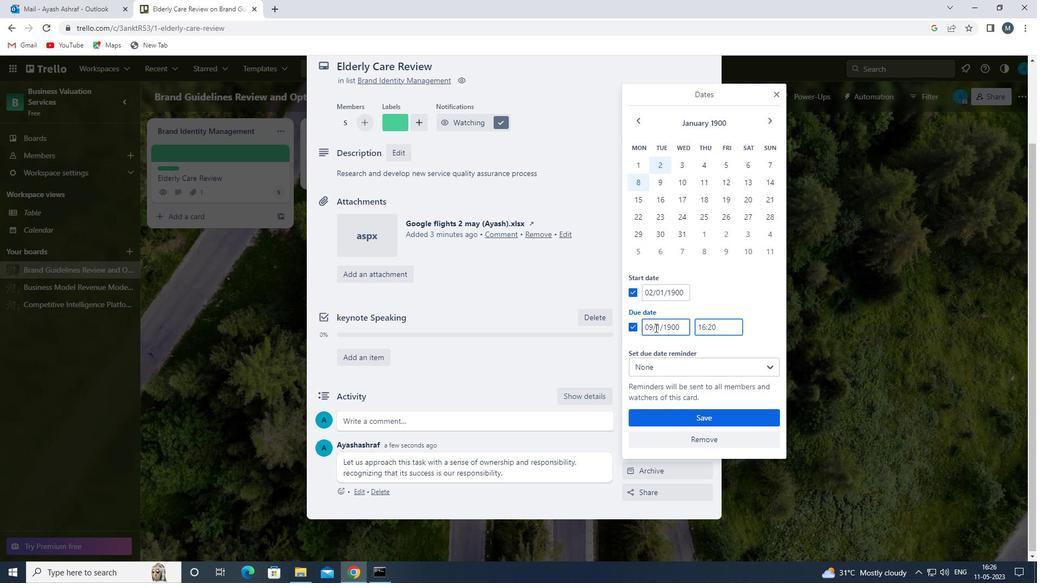 
Action: Mouse moved to (672, 334)
Screenshot: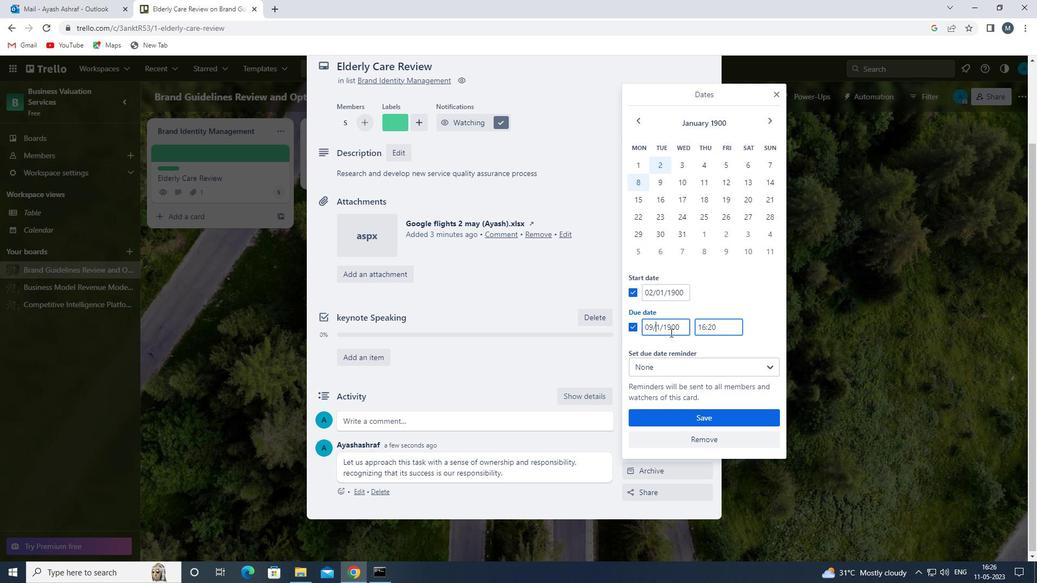 
Action: Key pressed <<96>>
Screenshot: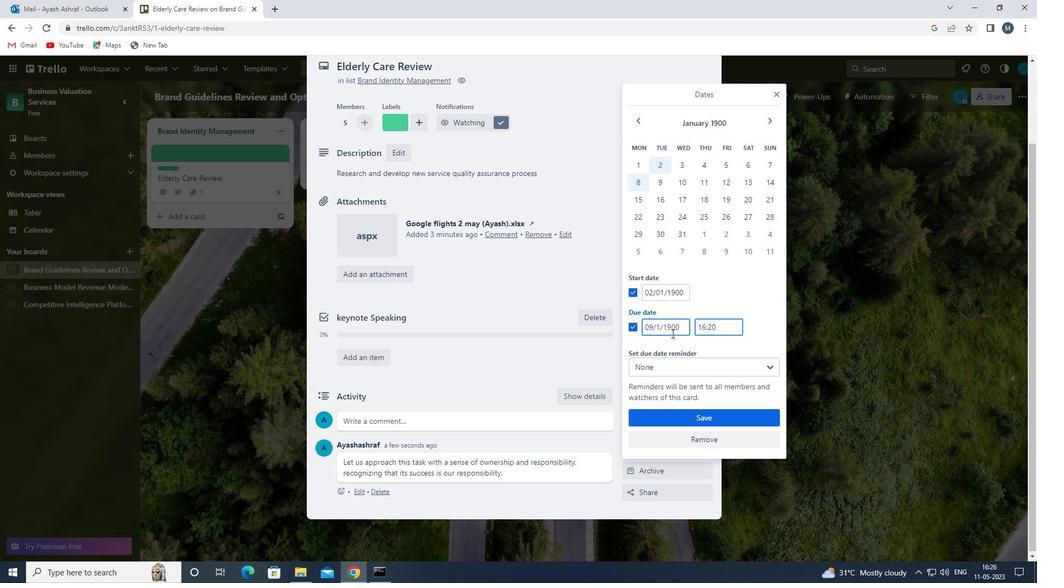 
Action: Mouse moved to (689, 414)
Screenshot: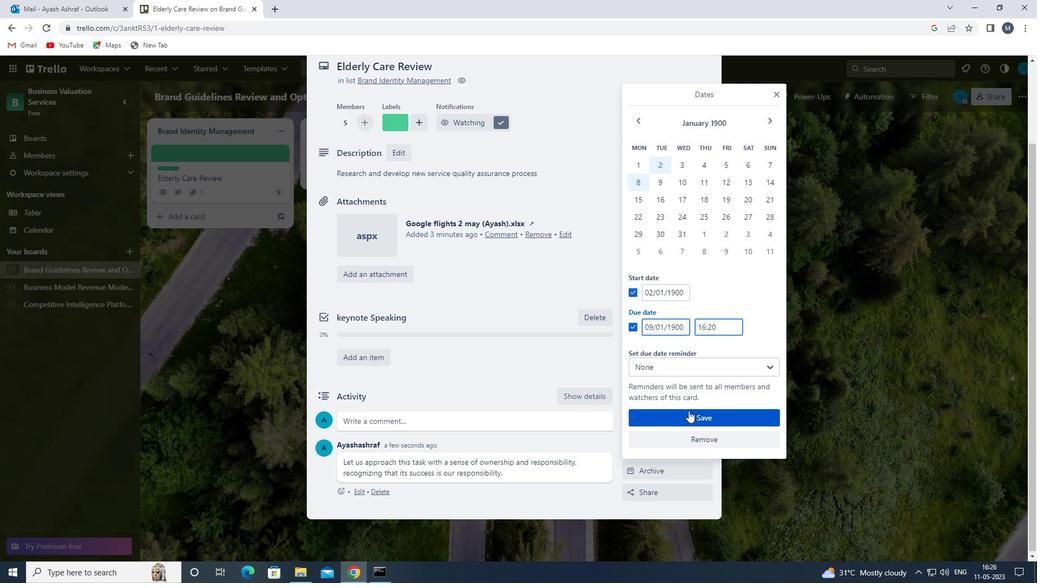 
Action: Mouse pressed left at (689, 414)
Screenshot: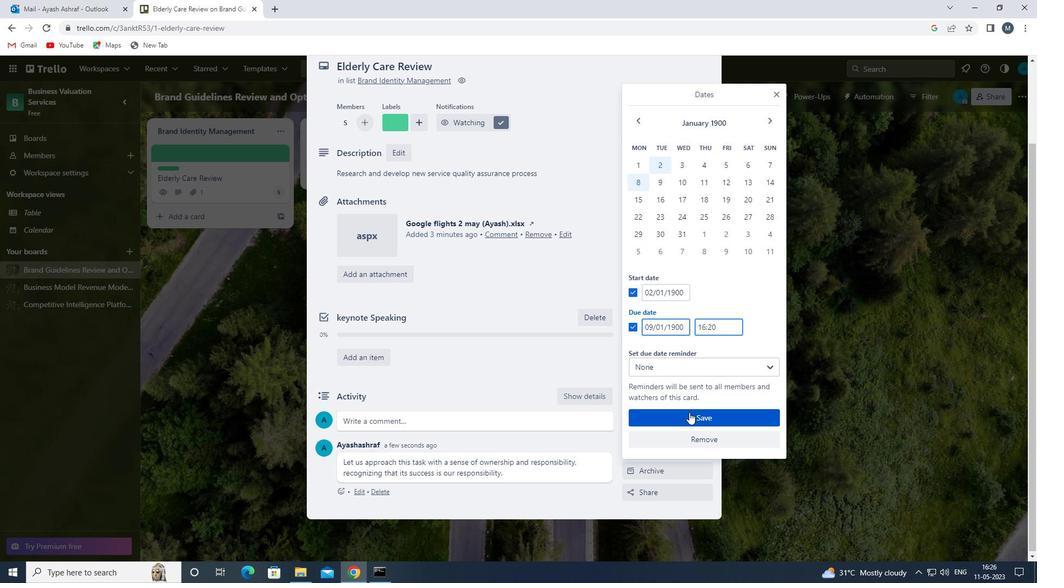 
